 Task: Add an event with the title Second Project Stakeholder Meeting, date '2023/12/20', time 7:50 AM to 9:50 AMand add a description: The session will conclude with a recap and summary of key takeaways, providing participants with a comprehensive understanding of the elements that contribute to successful presentations. Participants will be encouraged to continue practicing their presentation skills outside of the session and seek further opportunities for growth and improvement.Select event color  Basil . Add location for the event as: Marina Bay Sands, Singapore, logged in from the account softage.7@softage.netand send the event invitation to softage.3@softage.net and softage.4@softage.net. Set a reminder for the event Doesn't repeat
Action: Mouse moved to (45, 92)
Screenshot: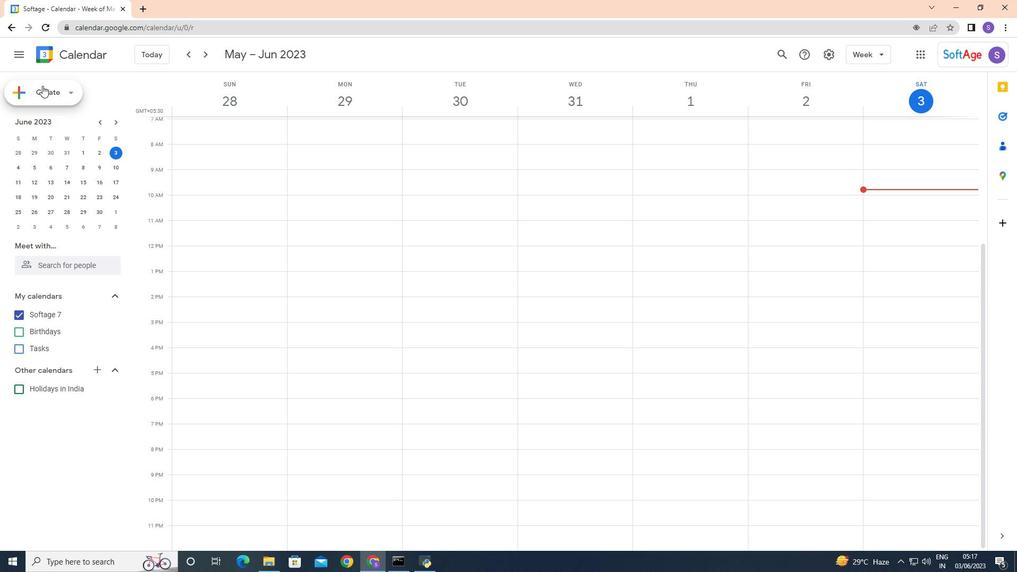 
Action: Mouse pressed left at (45, 92)
Screenshot: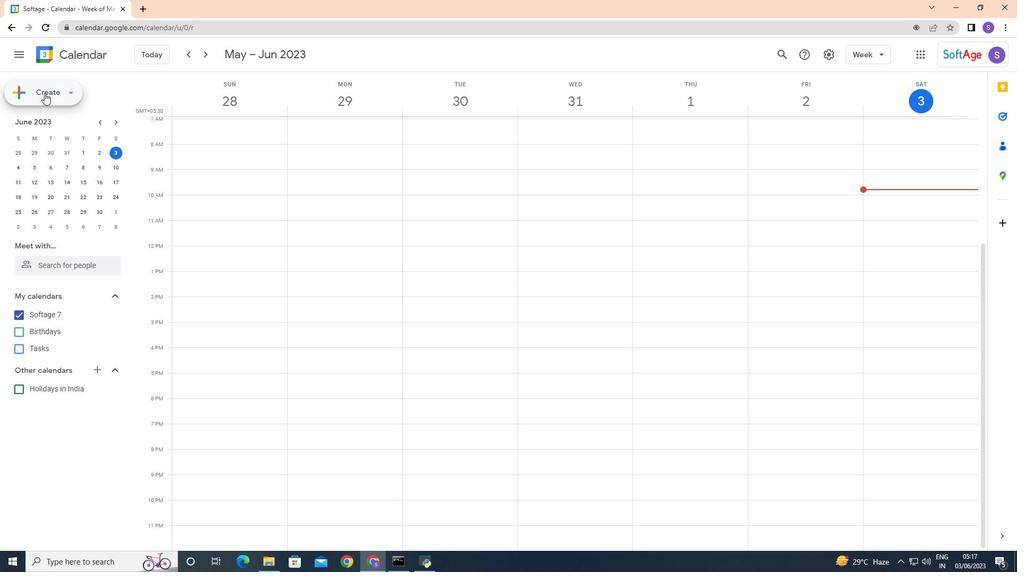 
Action: Mouse moved to (48, 121)
Screenshot: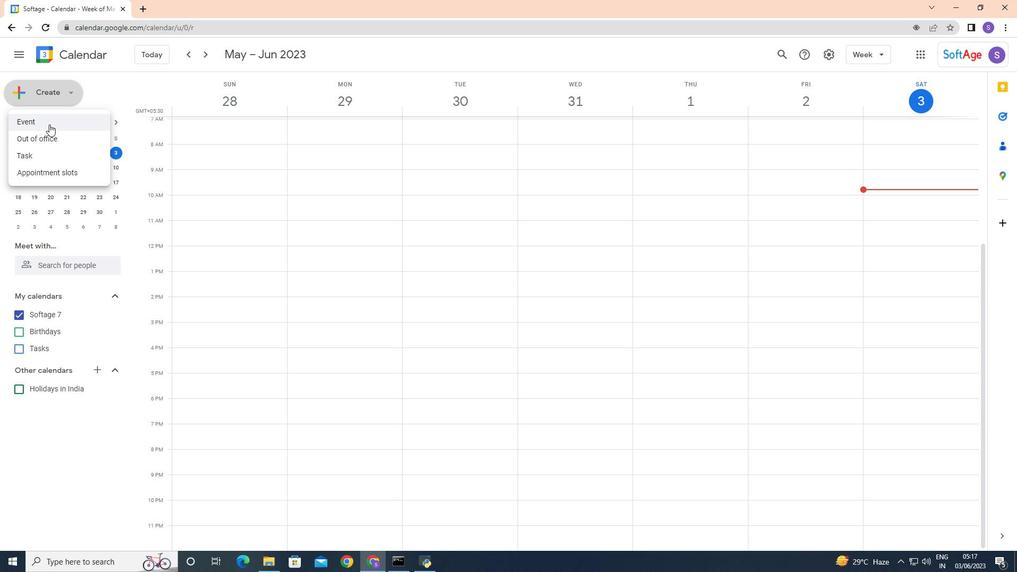 
Action: Mouse pressed left at (48, 121)
Screenshot: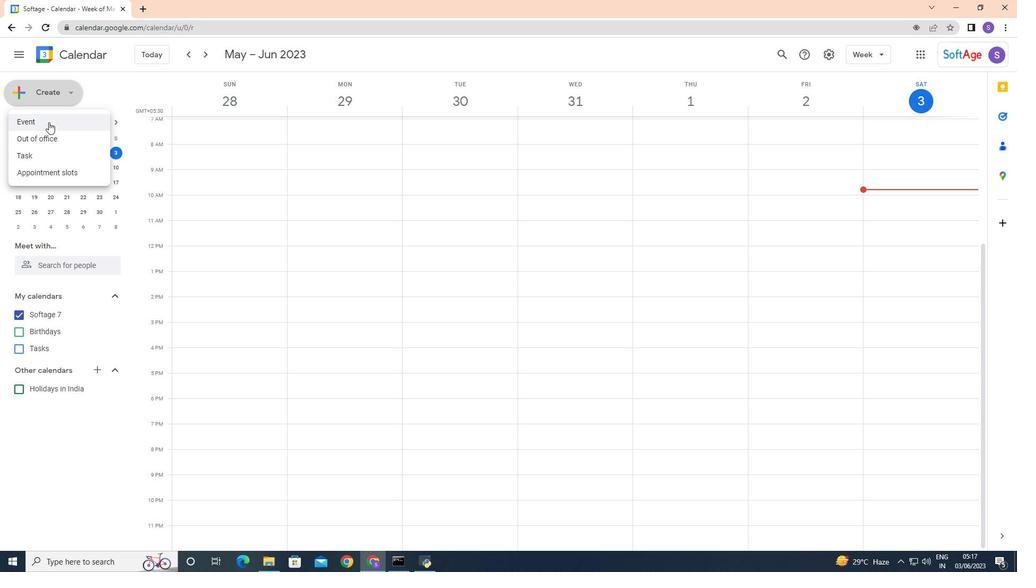 
Action: Mouse moved to (769, 418)
Screenshot: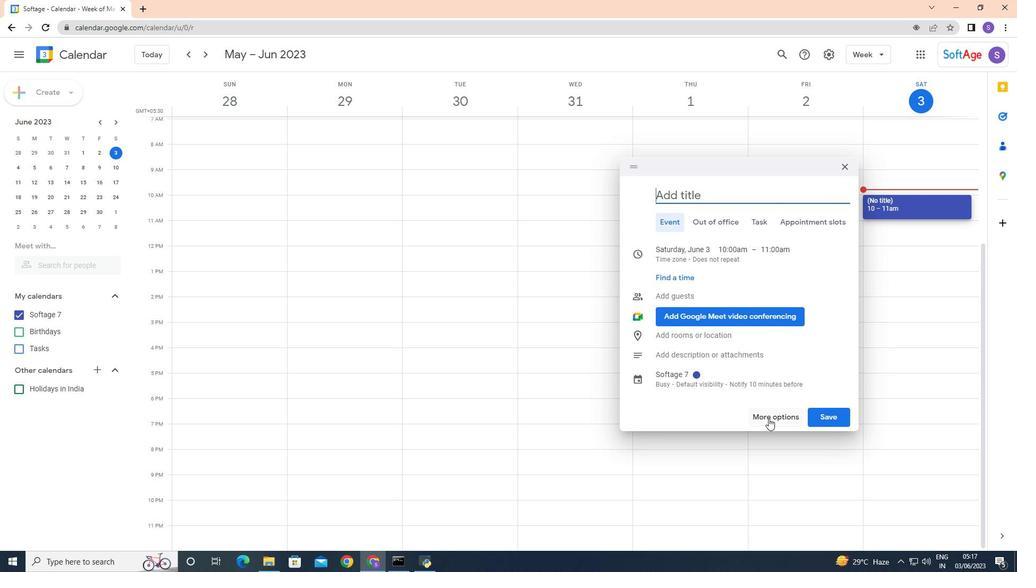 
Action: Mouse pressed left at (769, 418)
Screenshot: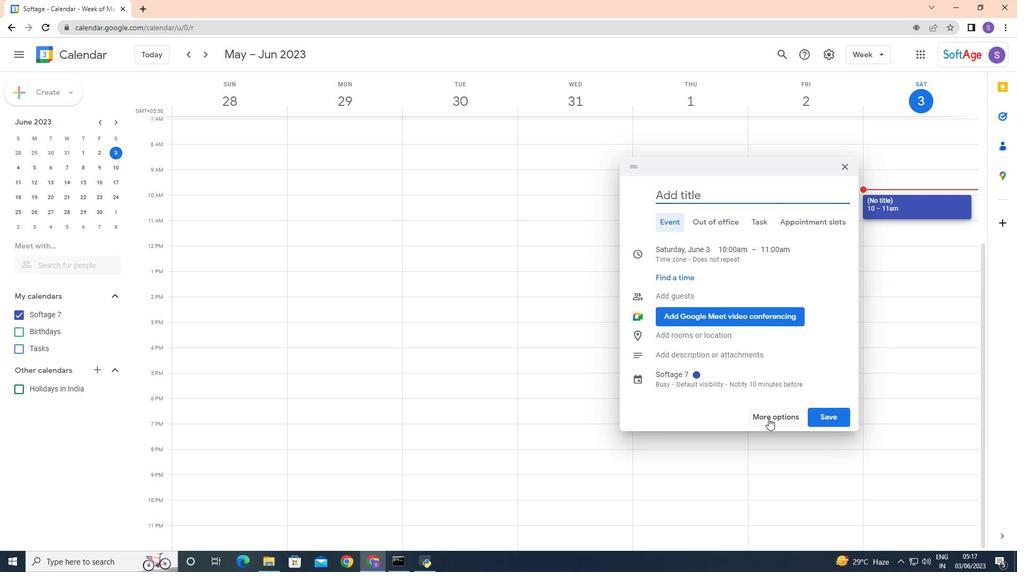 
Action: Mouse moved to (74, 62)
Screenshot: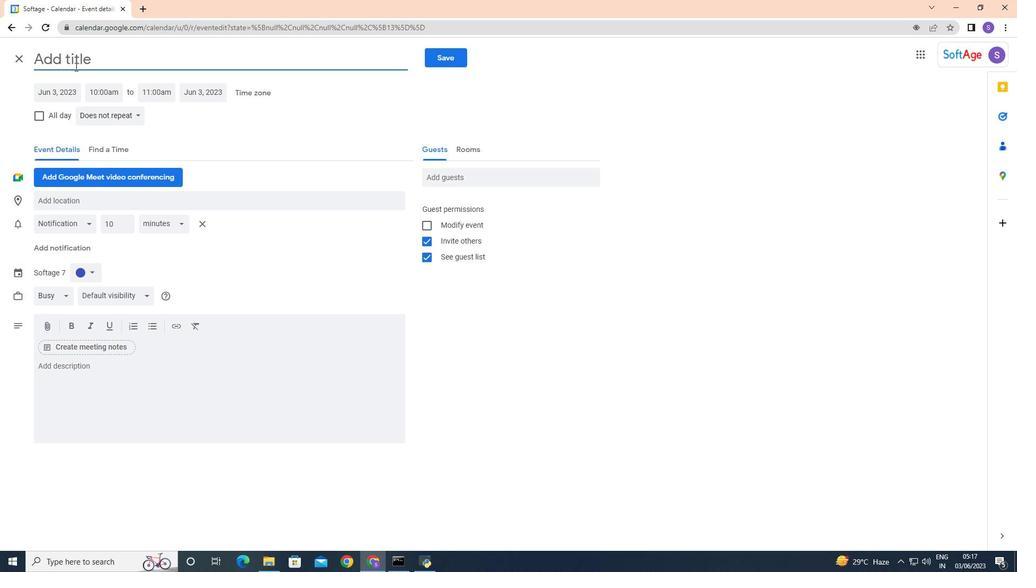 
Action: Mouse pressed left at (74, 62)
Screenshot: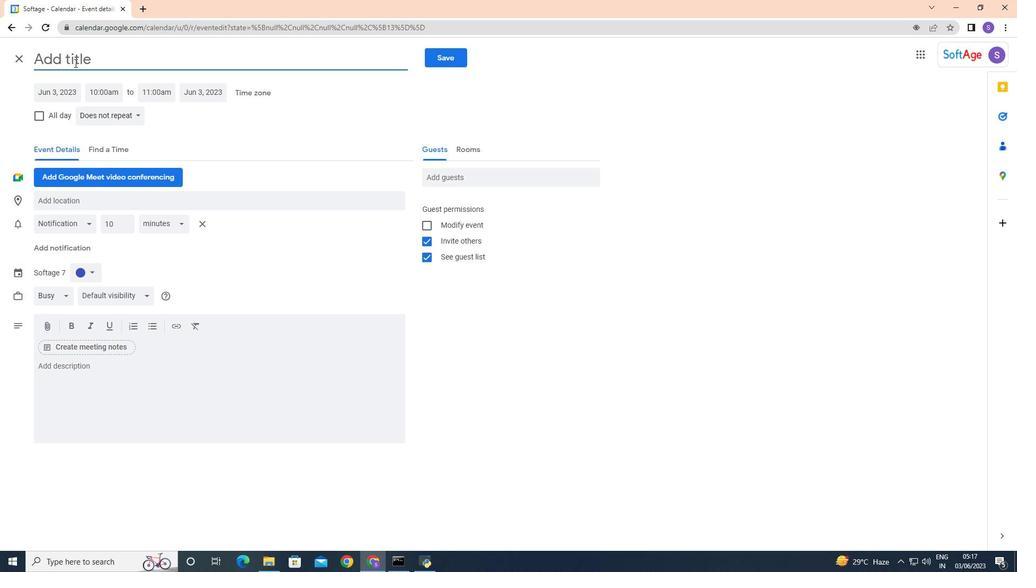 
Action: Key pressed <Key.caps_lock>S<Key.caps_lock>econd<Key.space><Key.caps_lock>P<Key.caps_lock>roject<Key.space><Key.caps_lock>S<Key.caps_lock>takeholder<Key.space><Key.caps_lock>M<Key.caps_lock>eeting
Screenshot: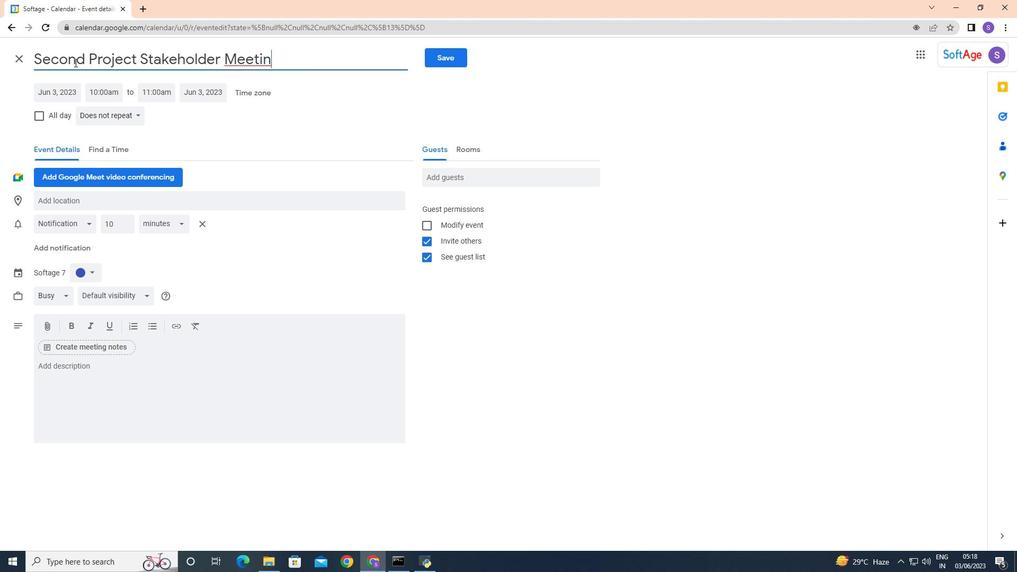 
Action: Mouse moved to (211, 129)
Screenshot: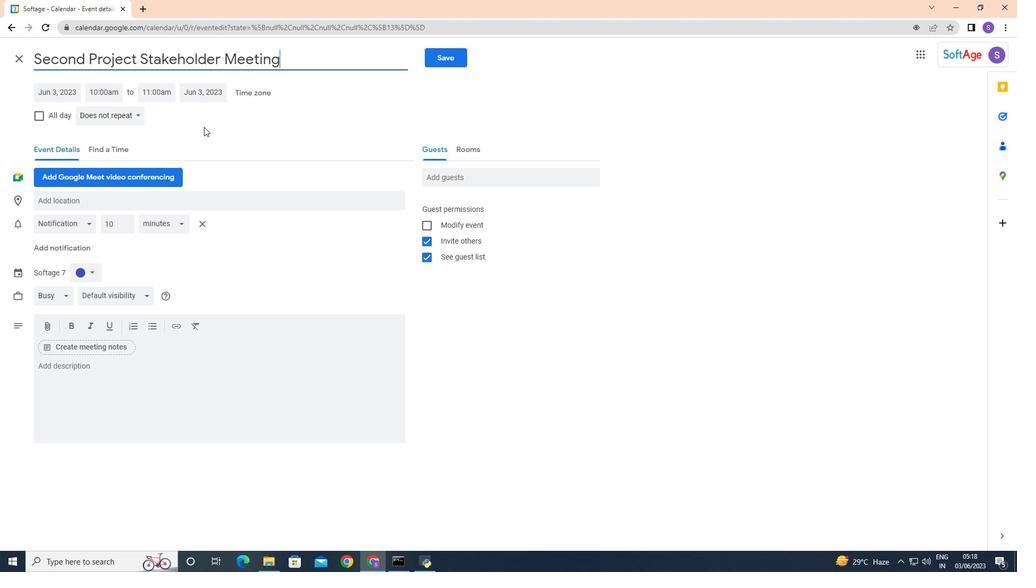 
Action: Mouse pressed left at (211, 129)
Screenshot: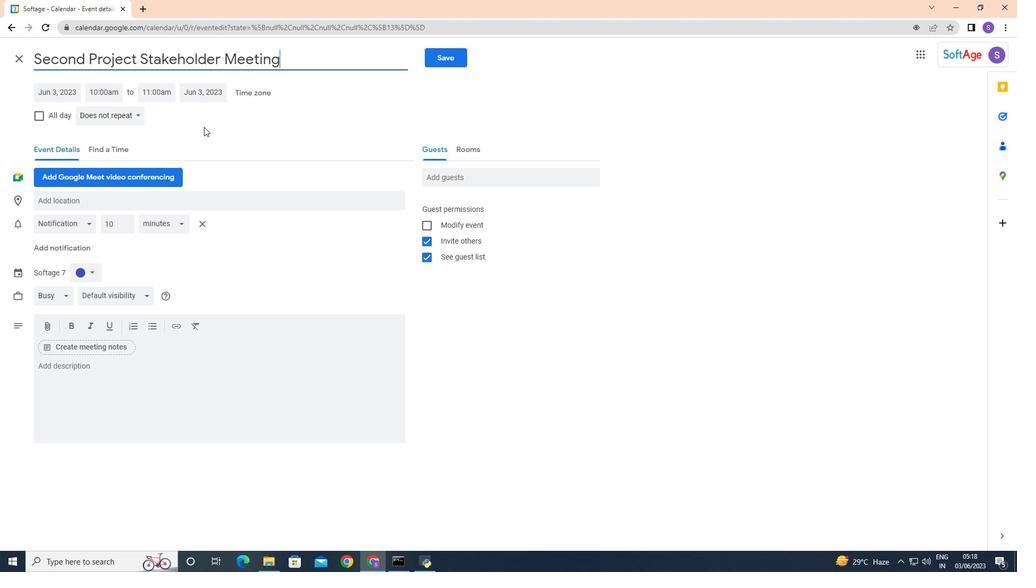
Action: Mouse moved to (65, 97)
Screenshot: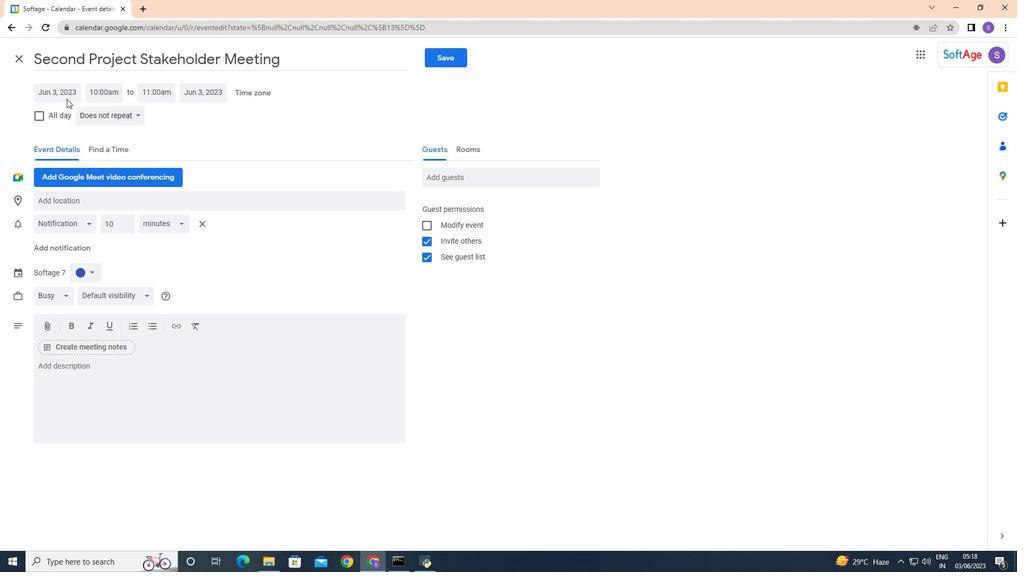 
Action: Mouse pressed left at (65, 97)
Screenshot: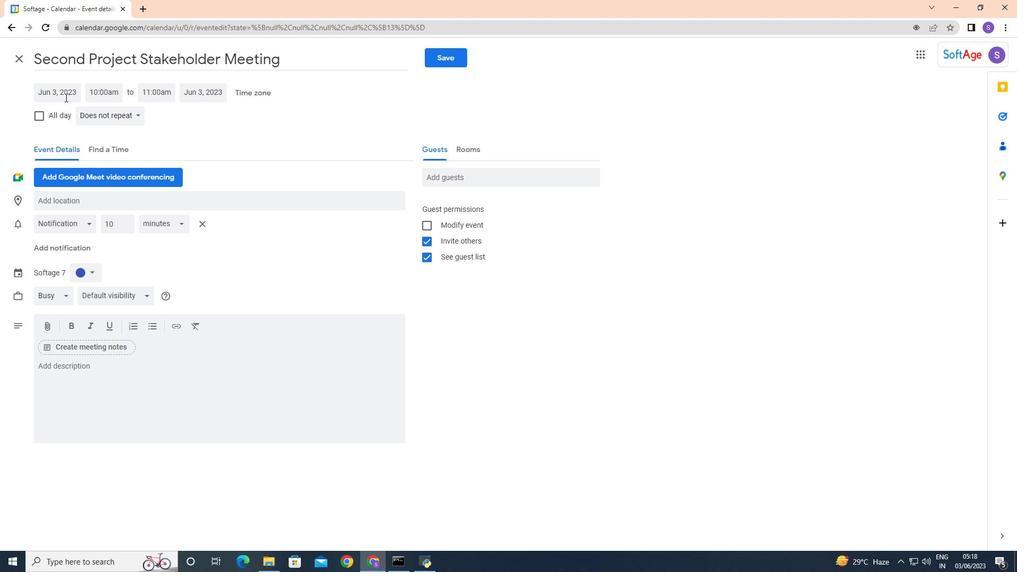 
Action: Mouse moved to (171, 115)
Screenshot: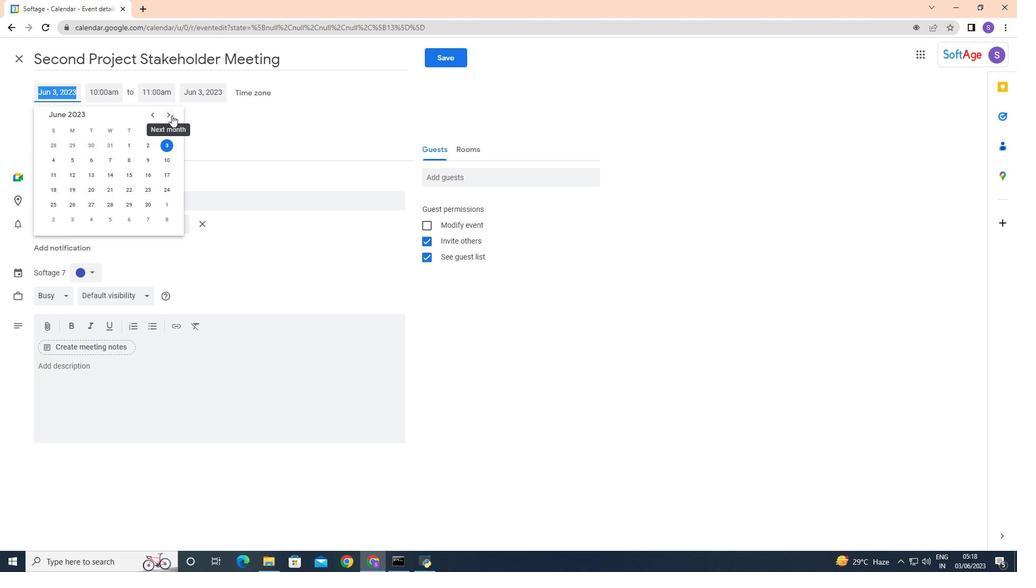
Action: Mouse pressed left at (171, 115)
Screenshot: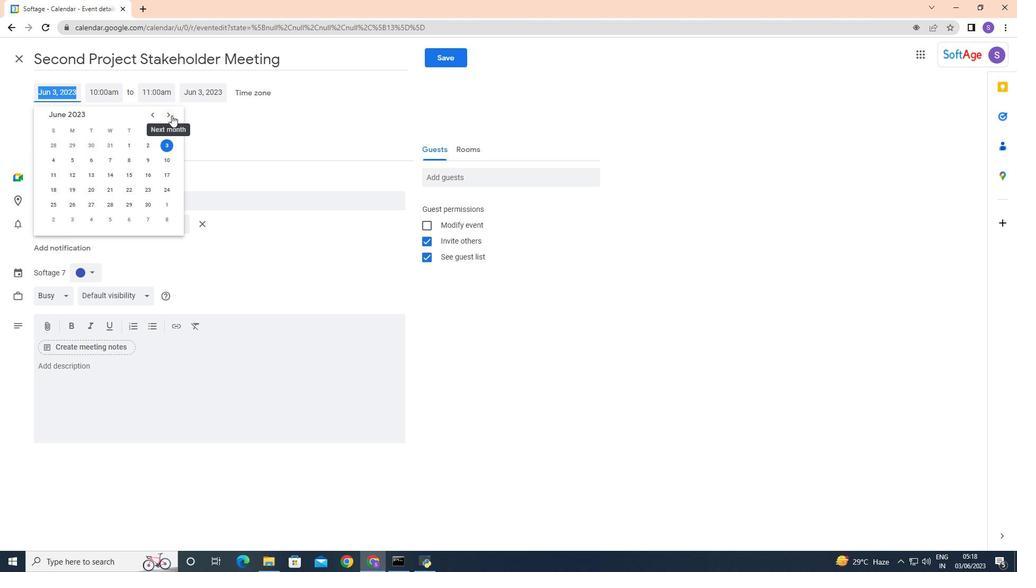 
Action: Mouse pressed left at (171, 115)
Screenshot: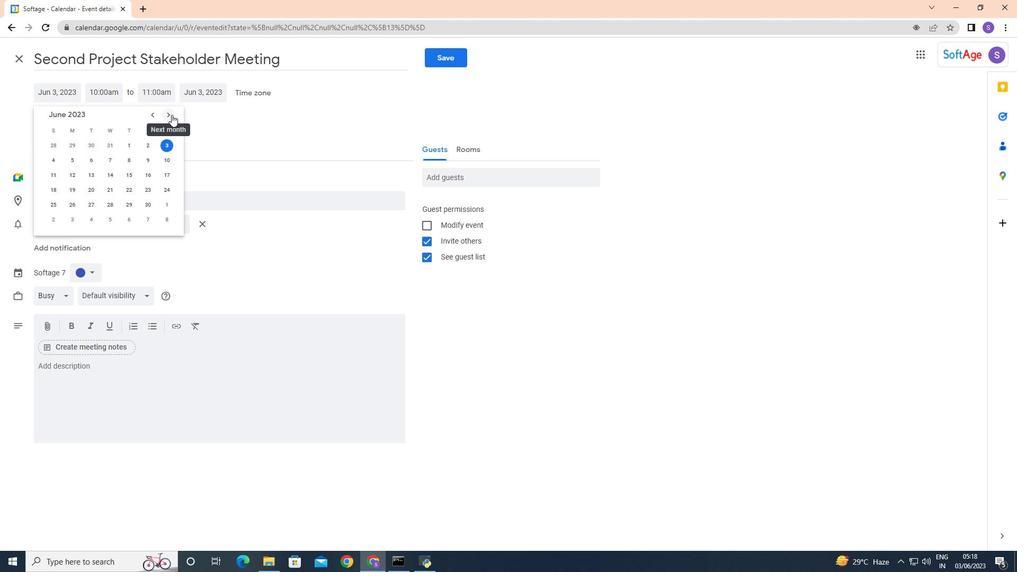 
Action: Mouse pressed left at (171, 115)
Screenshot: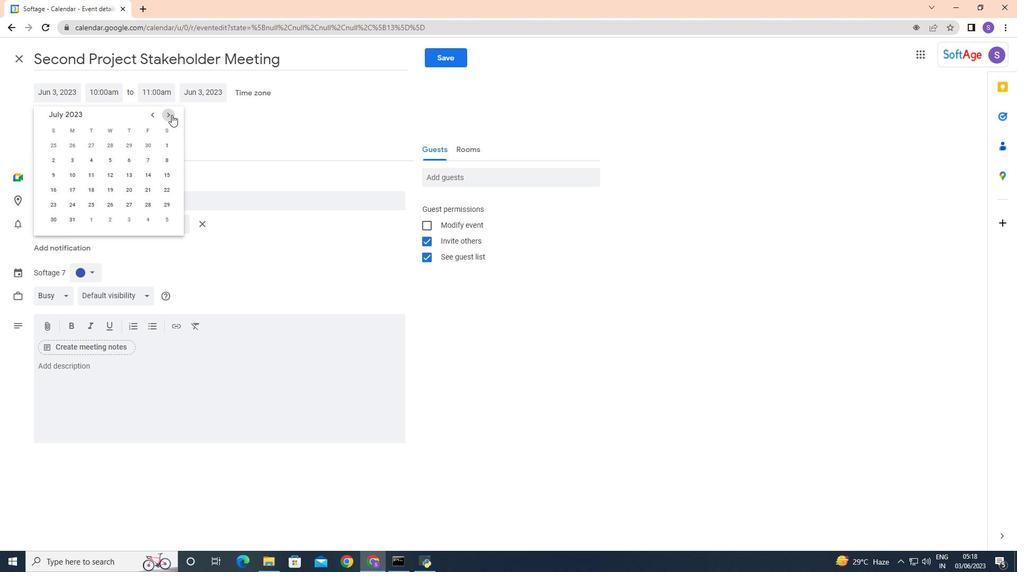 
Action: Mouse pressed left at (171, 115)
Screenshot: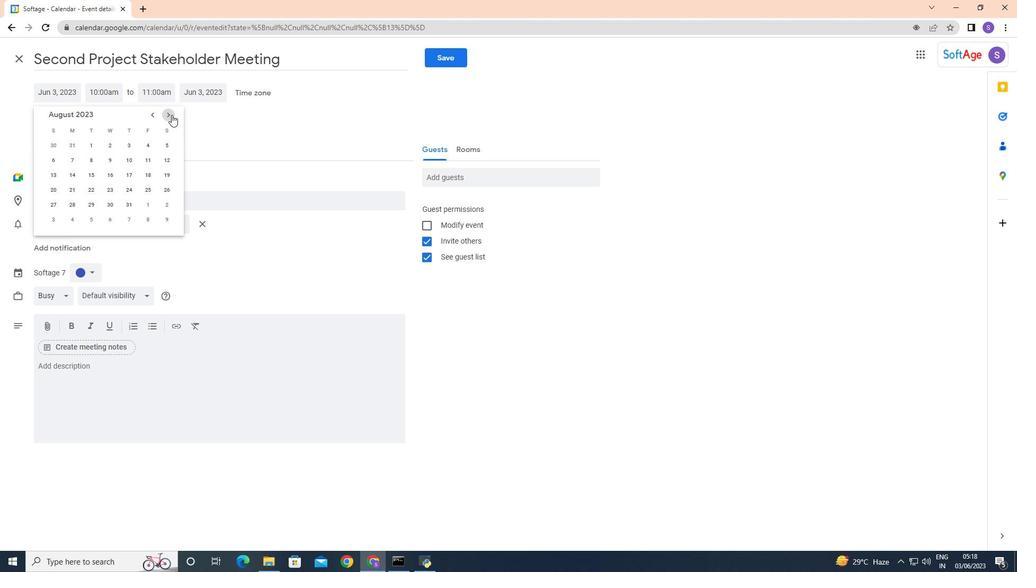 
Action: Mouse pressed left at (171, 115)
Screenshot: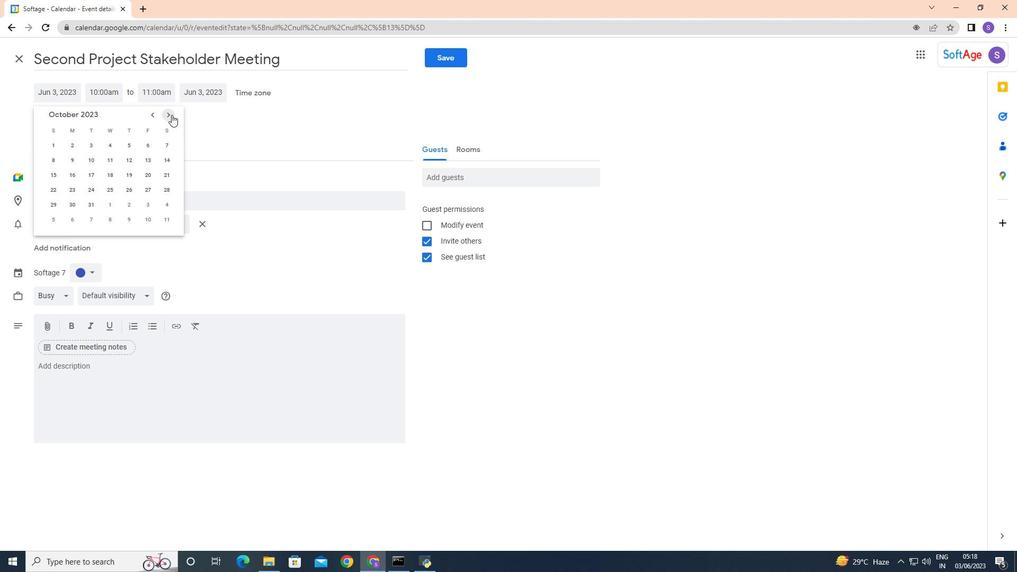 
Action: Mouse pressed left at (171, 115)
Screenshot: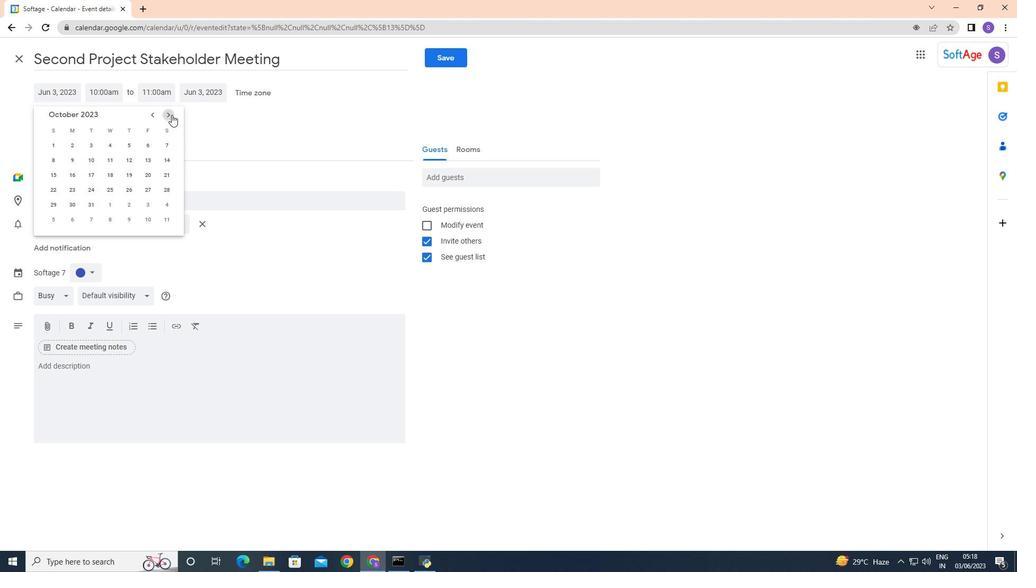 
Action: Mouse pressed left at (171, 115)
Screenshot: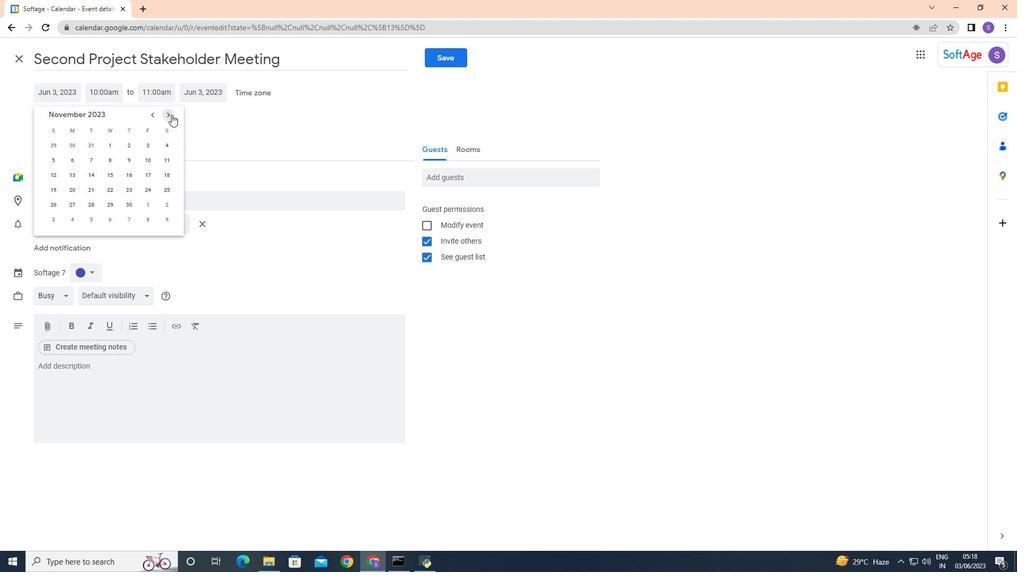 
Action: Mouse moved to (153, 113)
Screenshot: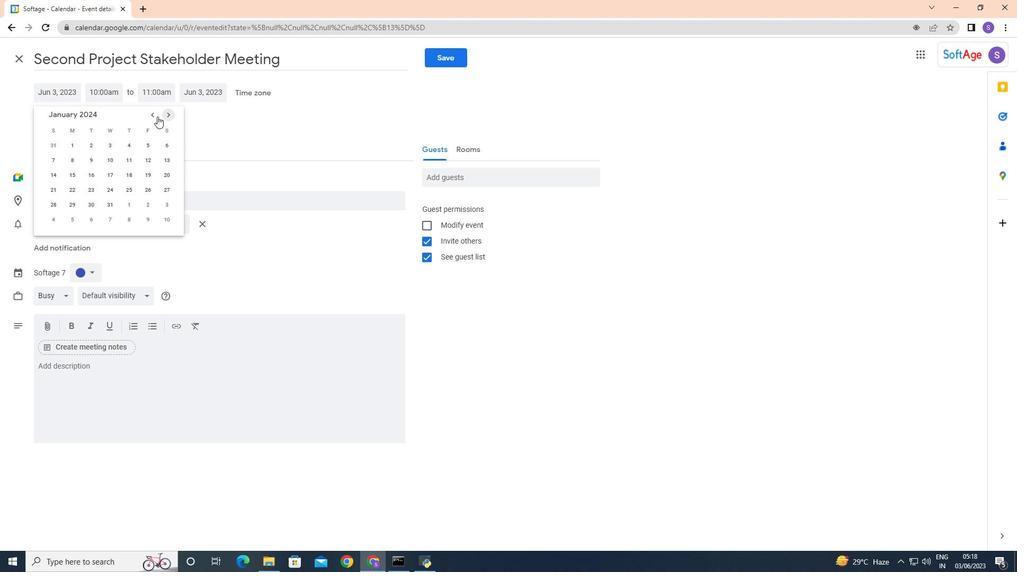 
Action: Mouse pressed left at (153, 113)
Screenshot: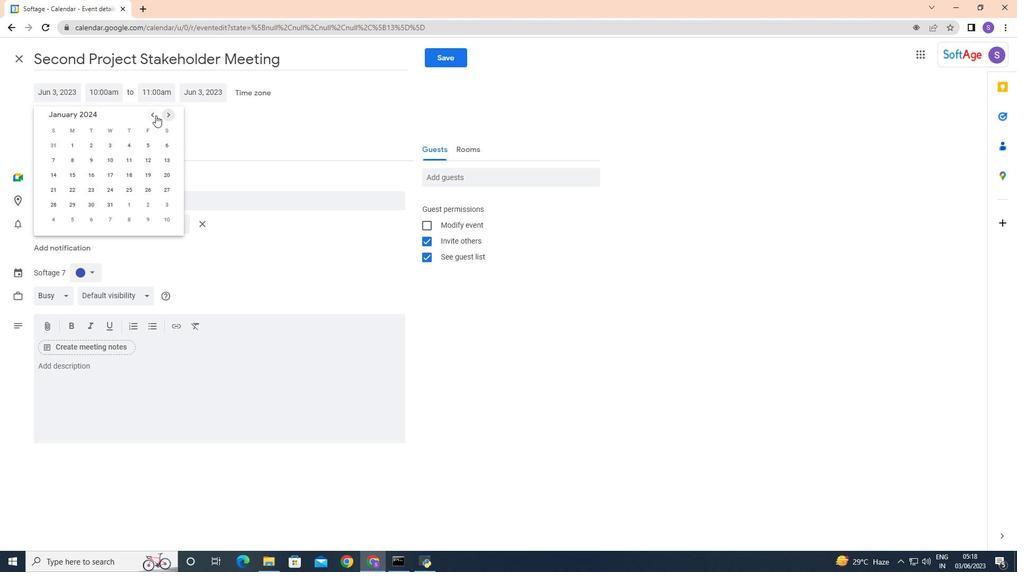 
Action: Mouse moved to (110, 190)
Screenshot: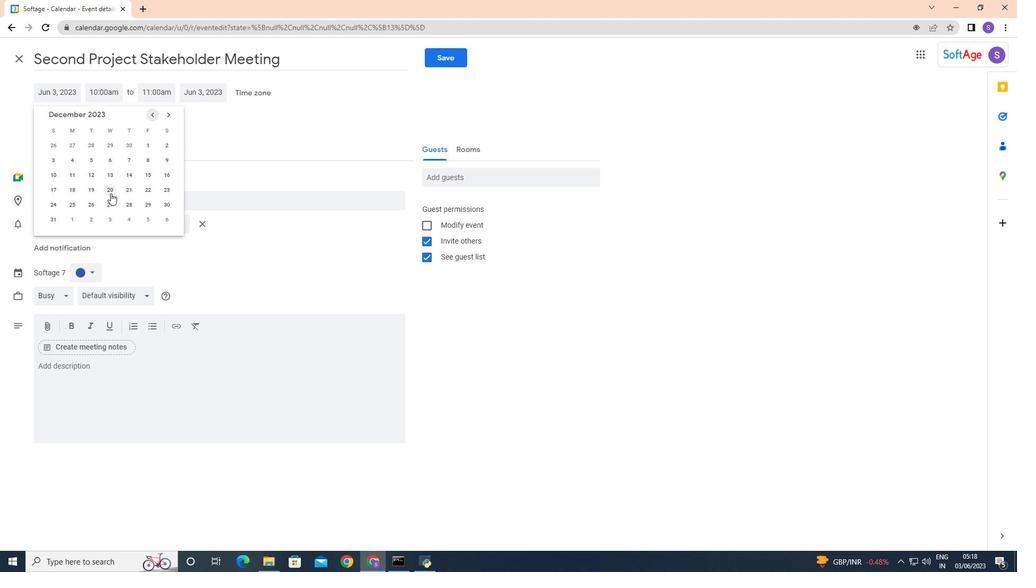 
Action: Mouse pressed left at (110, 190)
Screenshot: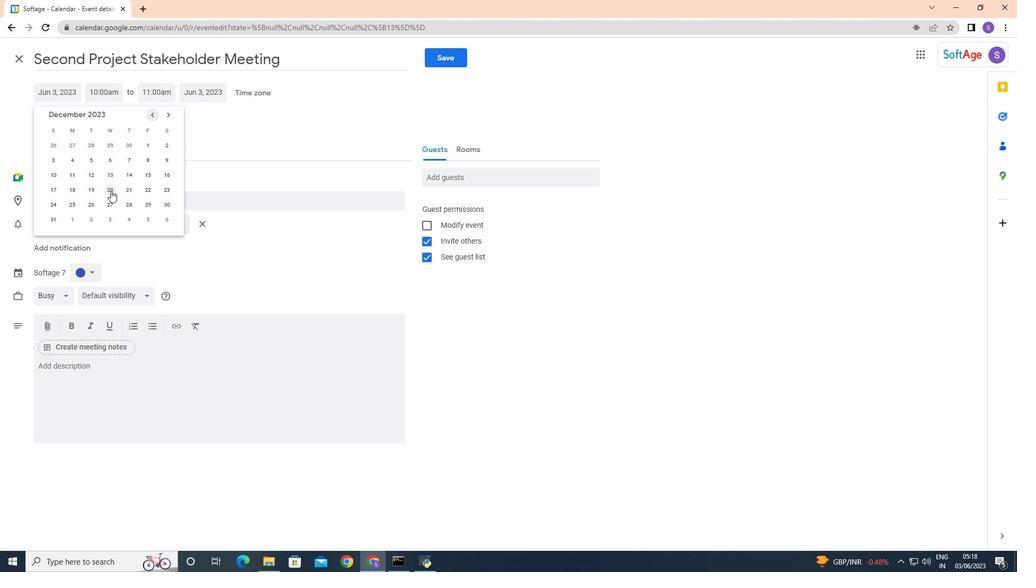 
Action: Mouse moved to (123, 96)
Screenshot: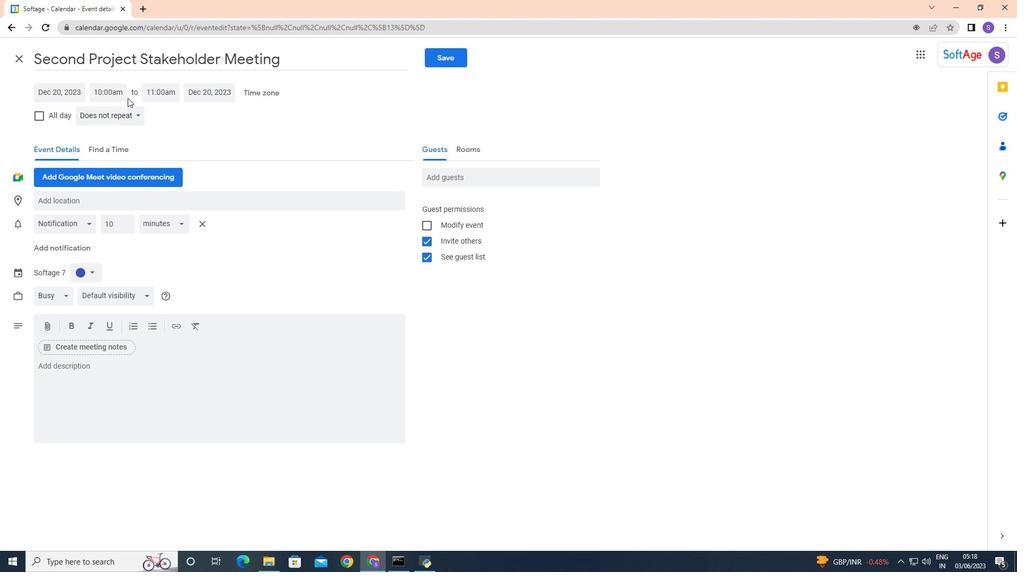 
Action: Mouse pressed left at (123, 96)
Screenshot: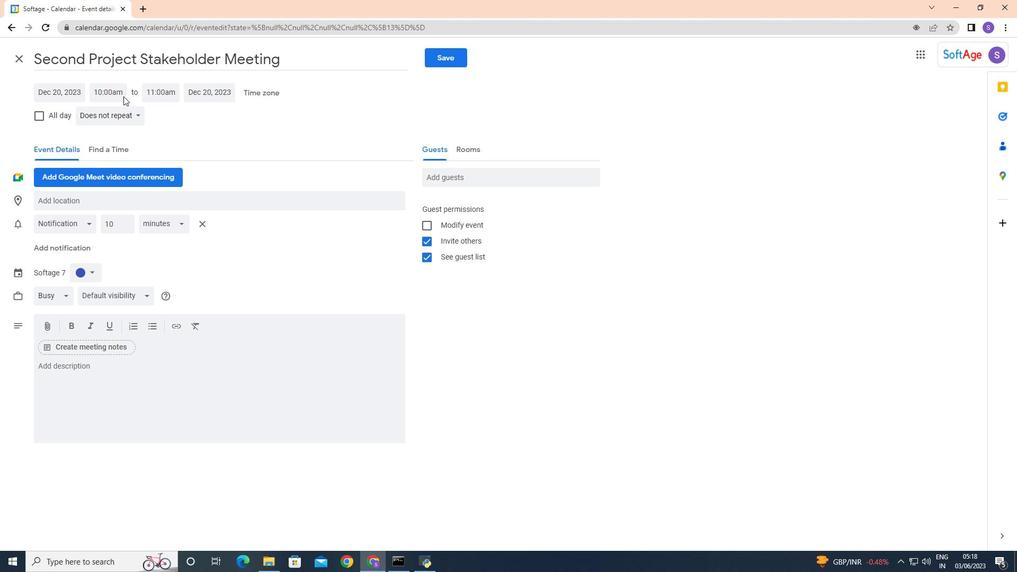 
Action: Mouse moved to (135, 147)
Screenshot: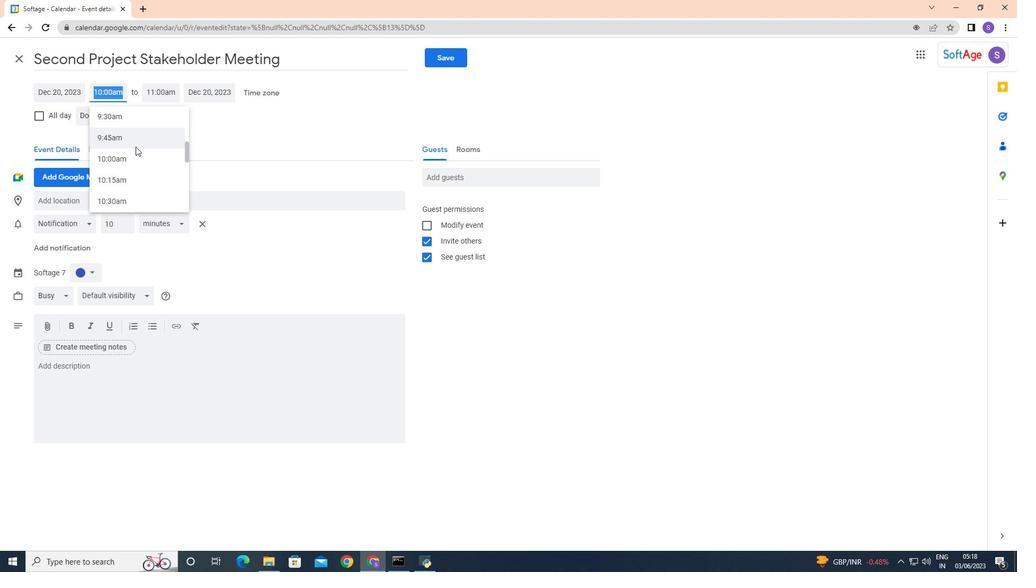 
Action: Mouse scrolled (135, 147) with delta (0, 0)
Screenshot: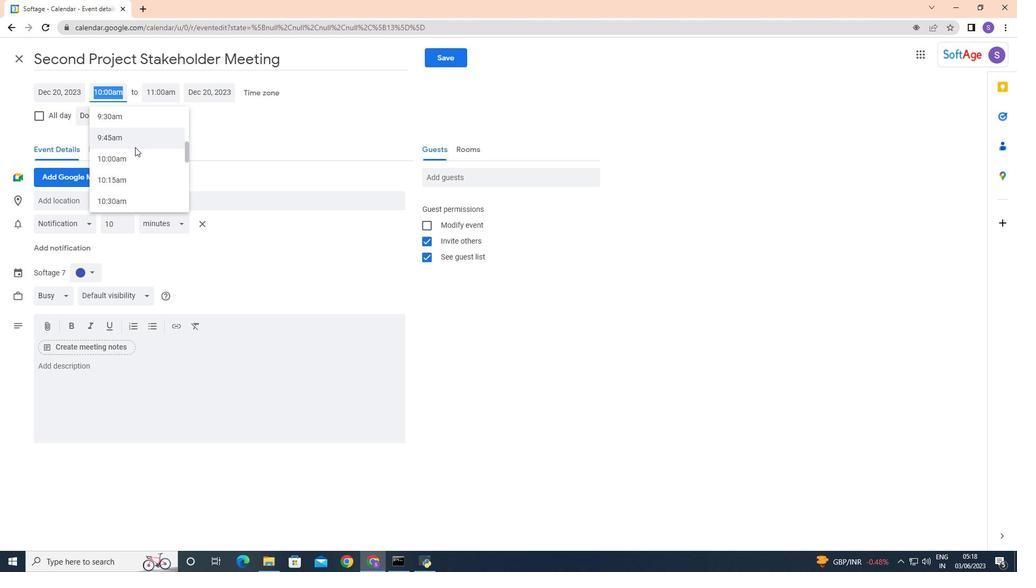 
Action: Mouse scrolled (135, 147) with delta (0, 0)
Screenshot: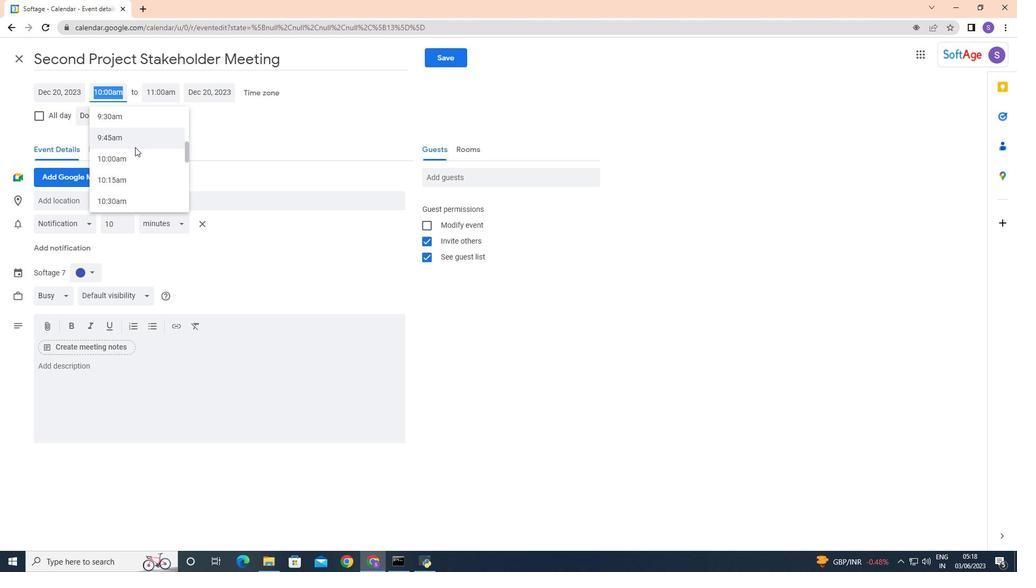
Action: Mouse moved to (121, 154)
Screenshot: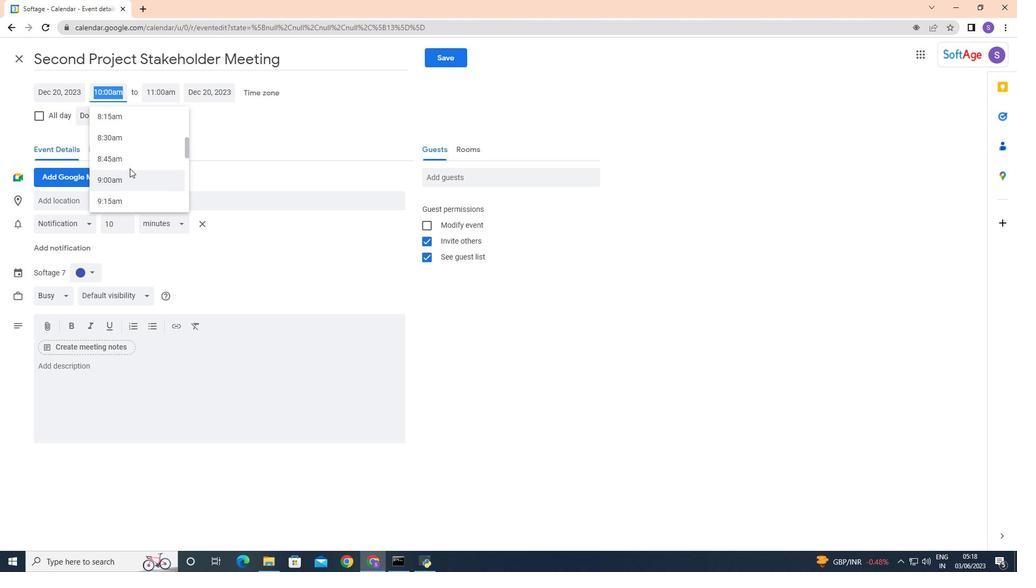 
Action: Mouse scrolled (121, 154) with delta (0, 0)
Screenshot: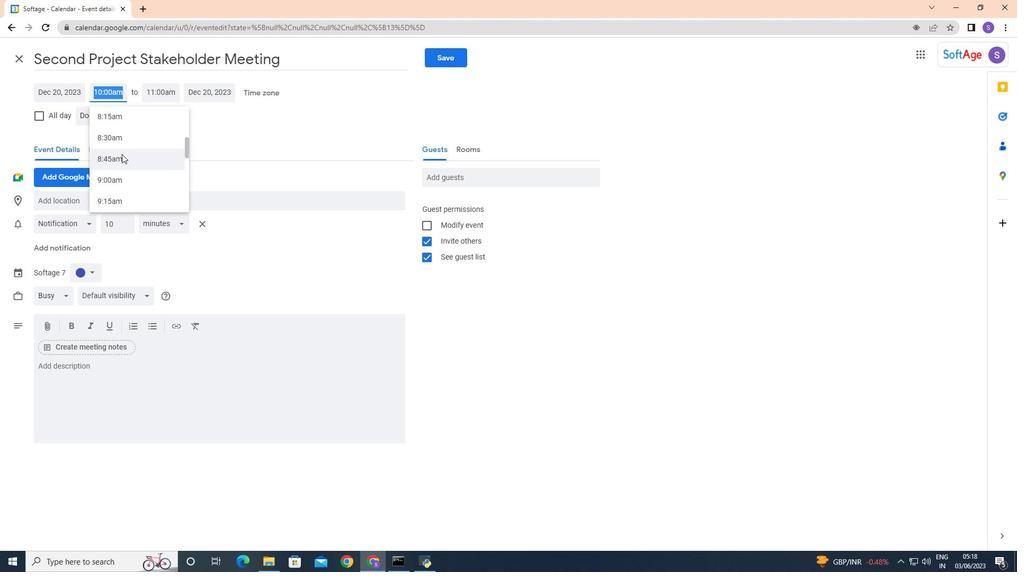 
Action: Mouse moved to (123, 152)
Screenshot: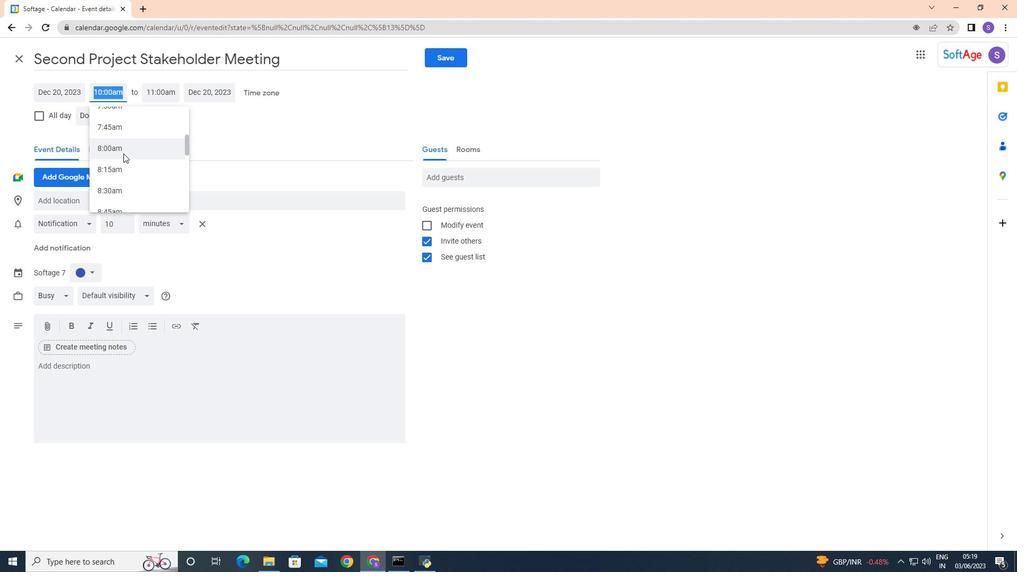 
Action: Mouse scrolled (123, 152) with delta (0, 0)
Screenshot: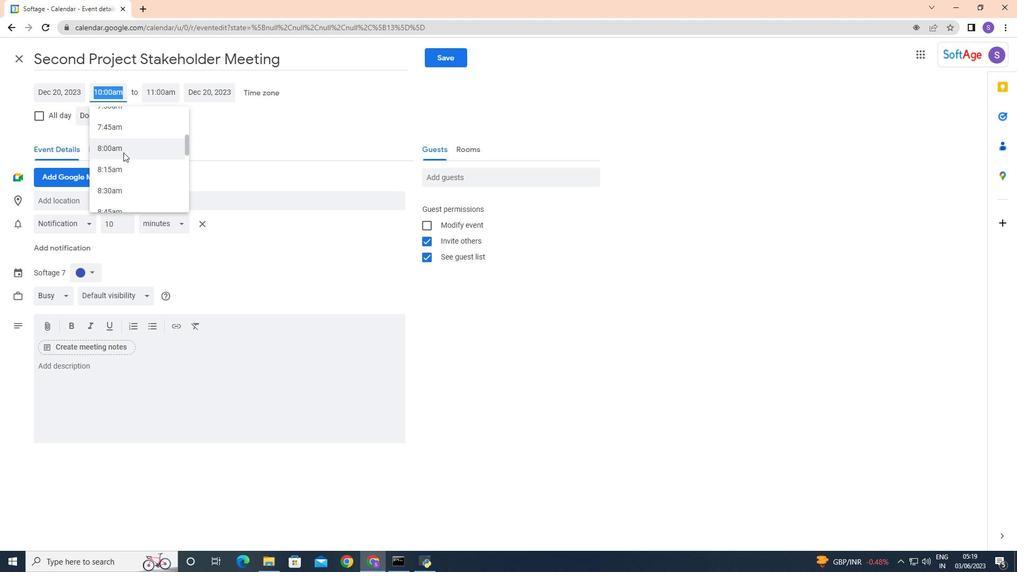 
Action: Mouse moved to (115, 157)
Screenshot: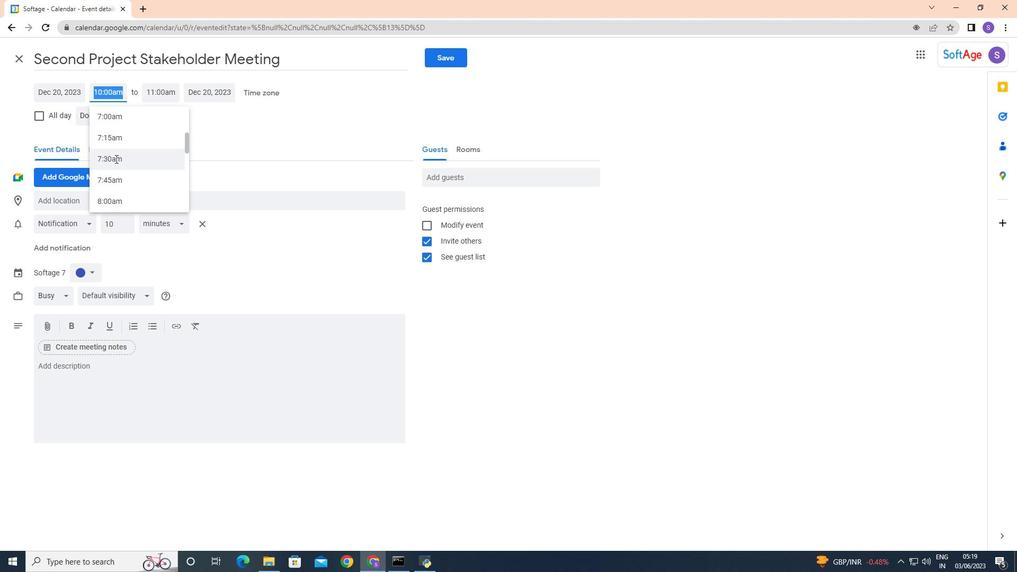 
Action: Mouse pressed left at (115, 157)
Screenshot: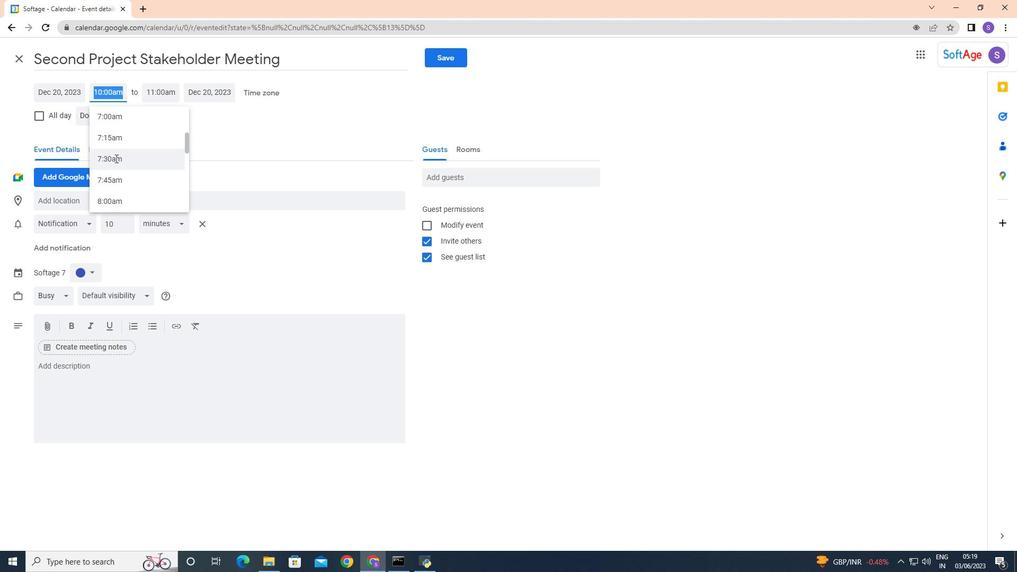 
Action: Mouse moved to (106, 90)
Screenshot: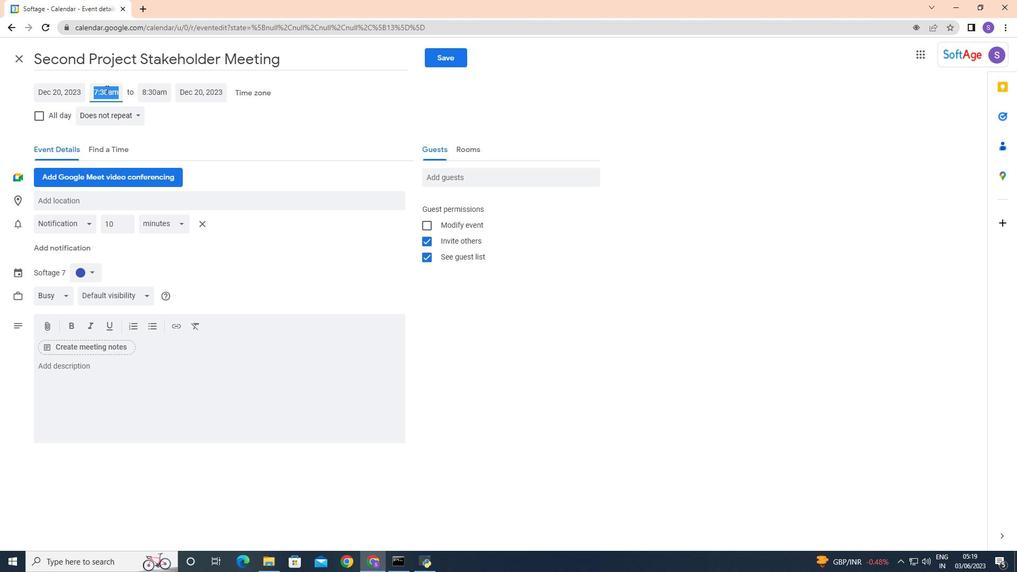 
Action: Mouse pressed left at (106, 90)
Screenshot: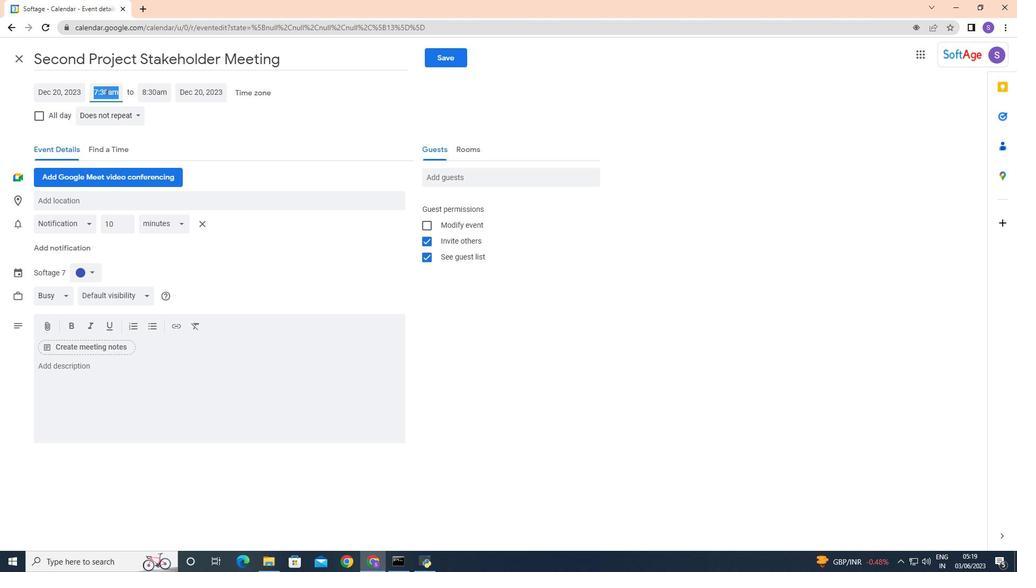 
Action: Mouse moved to (115, 118)
Screenshot: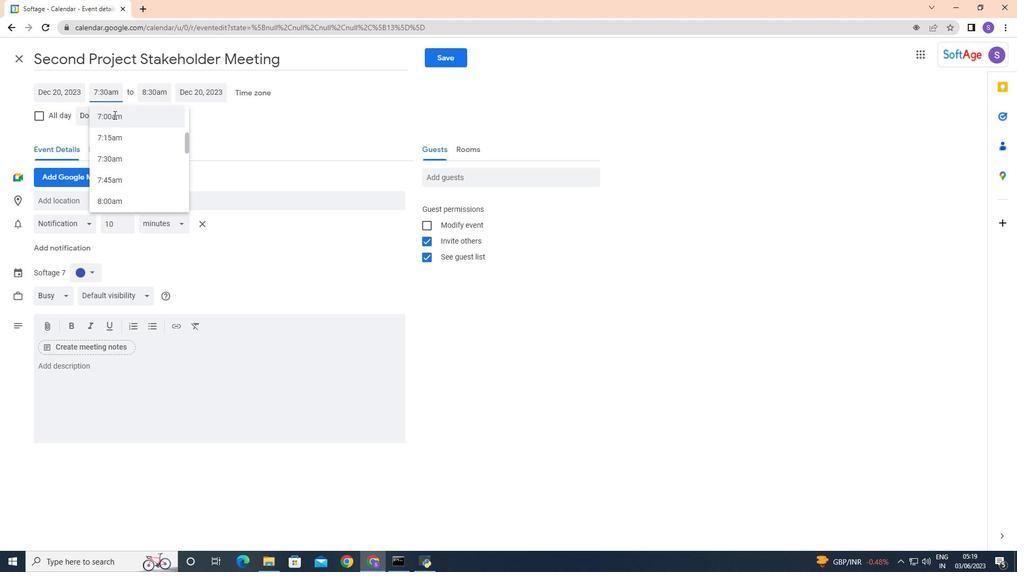 
Action: Key pressed <Key.backspace>
Screenshot: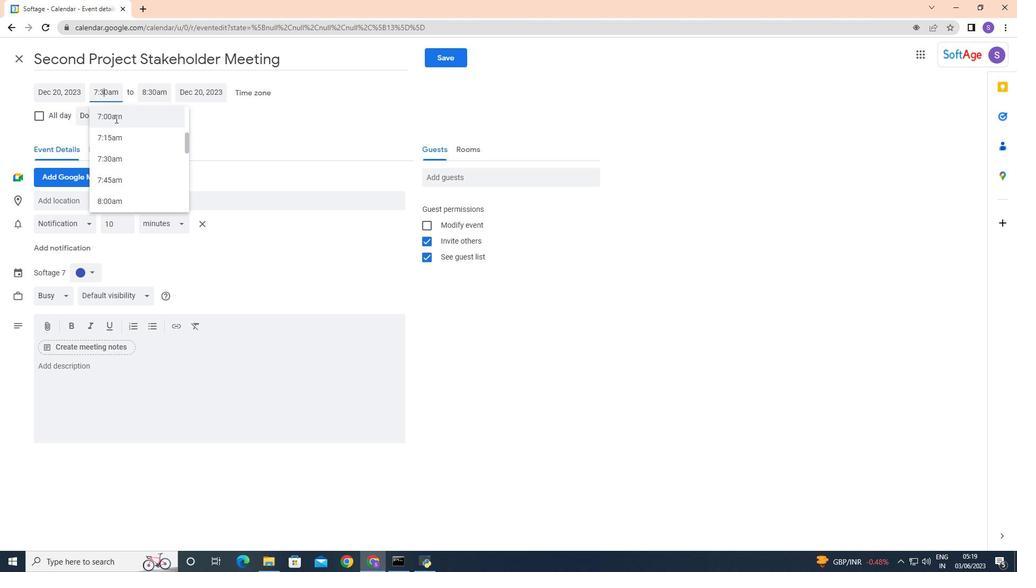 
Action: Mouse moved to (121, 129)
Screenshot: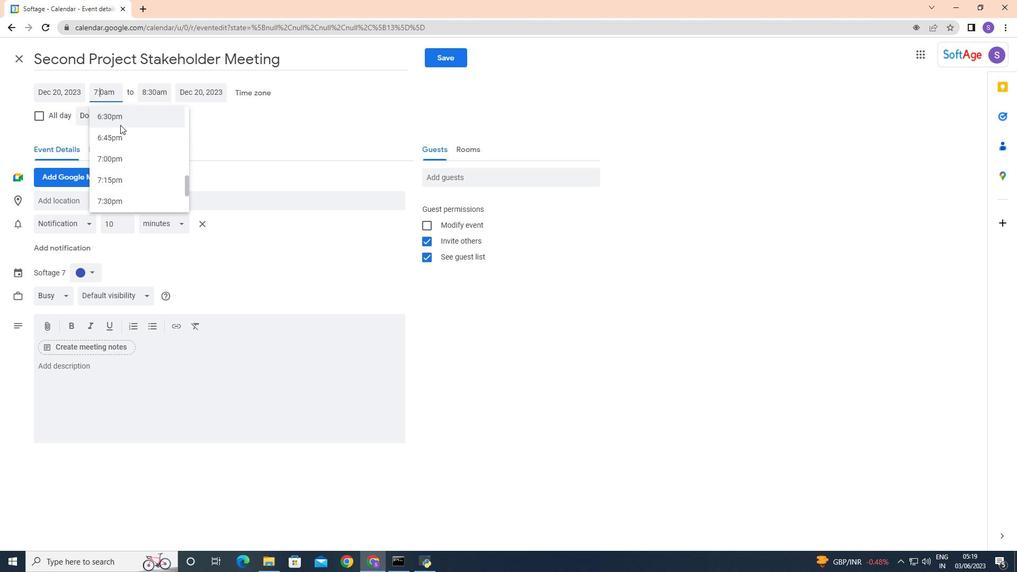 
Action: Key pressed 5
Screenshot: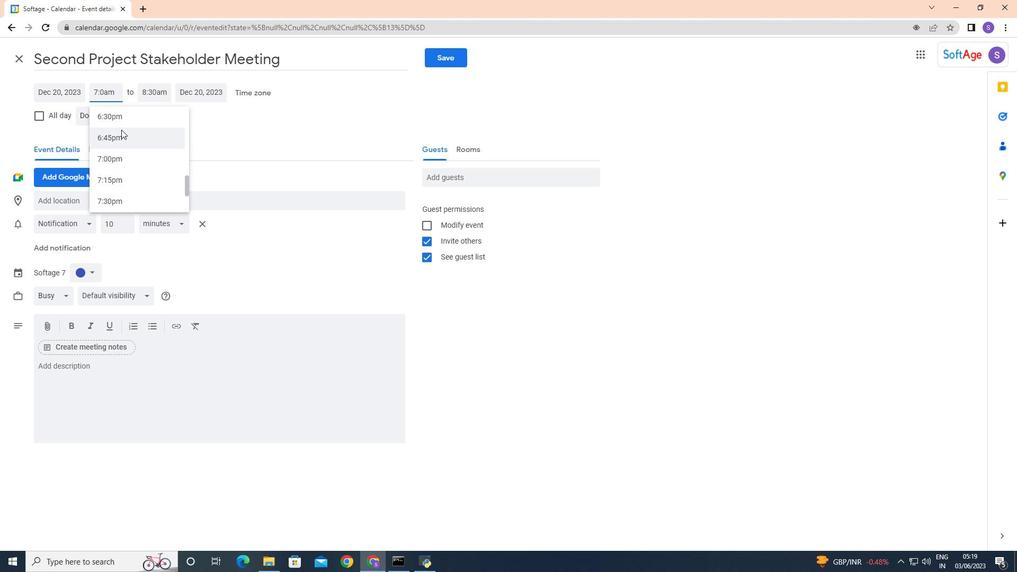 
Action: Mouse moved to (235, 123)
Screenshot: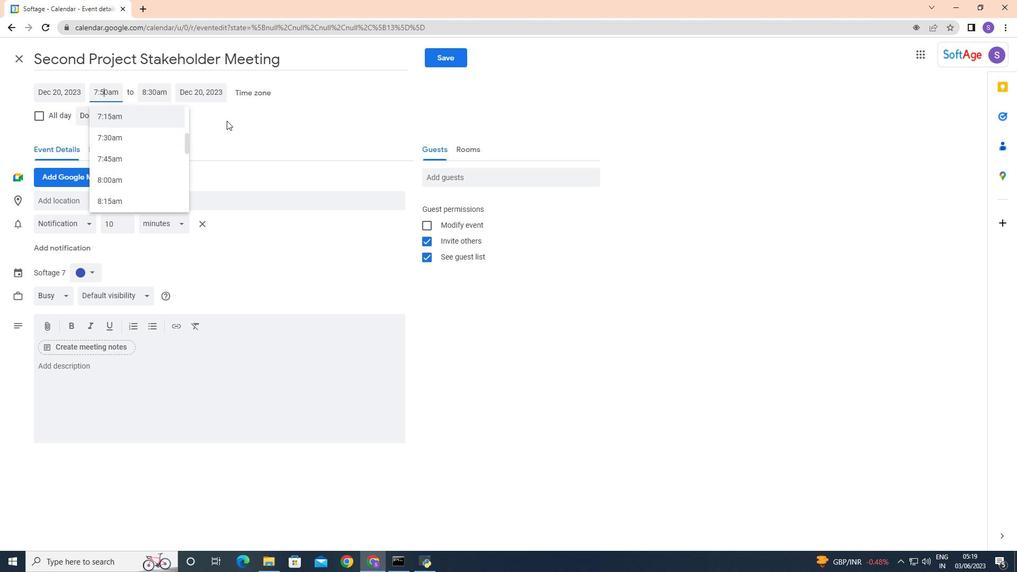 
Action: Mouse pressed left at (235, 123)
Screenshot: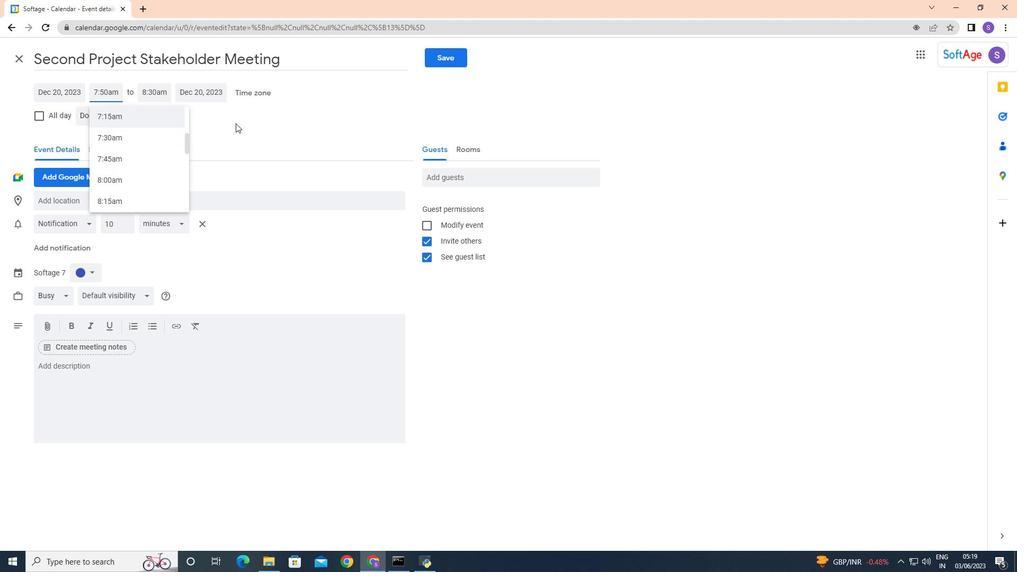 
Action: Mouse moved to (154, 93)
Screenshot: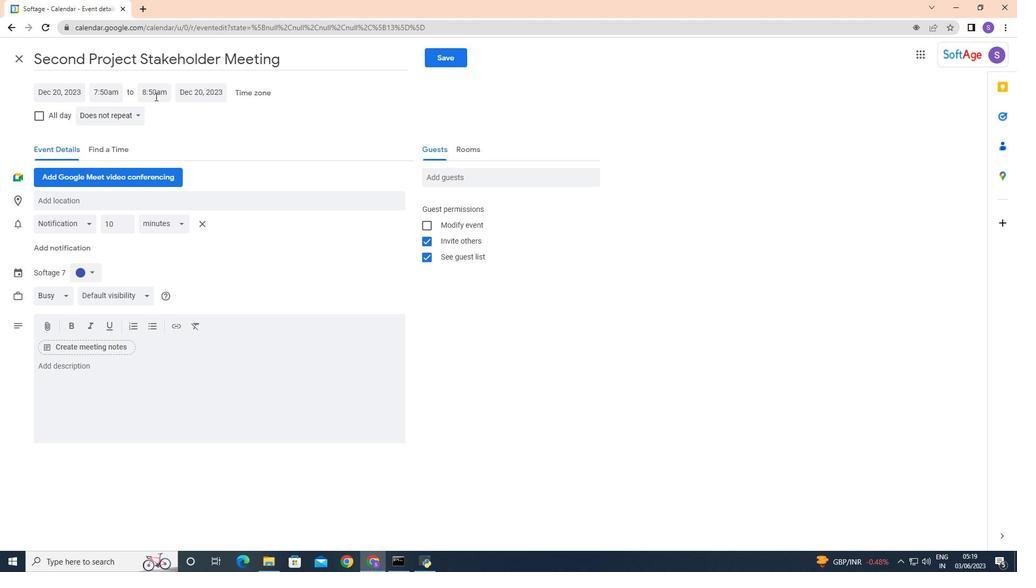 
Action: Mouse pressed left at (154, 93)
Screenshot: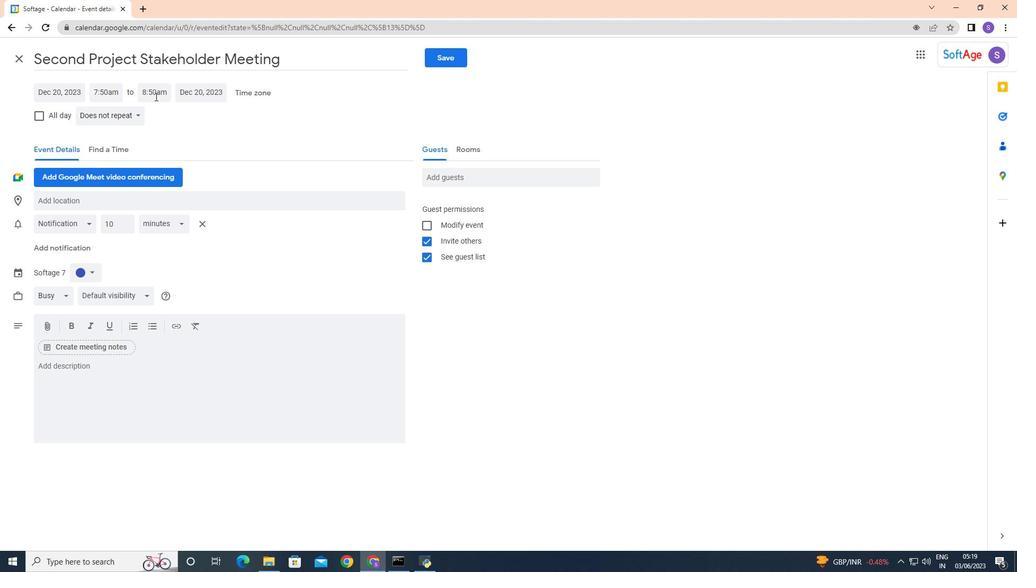 
Action: Mouse moved to (172, 174)
Screenshot: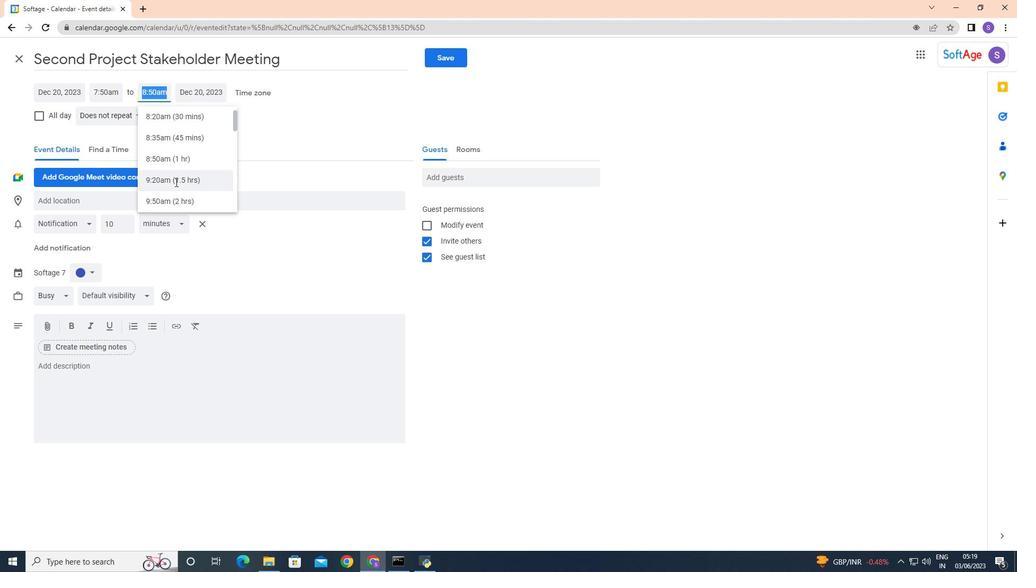 
Action: Mouse scrolled (172, 174) with delta (0, 0)
Screenshot: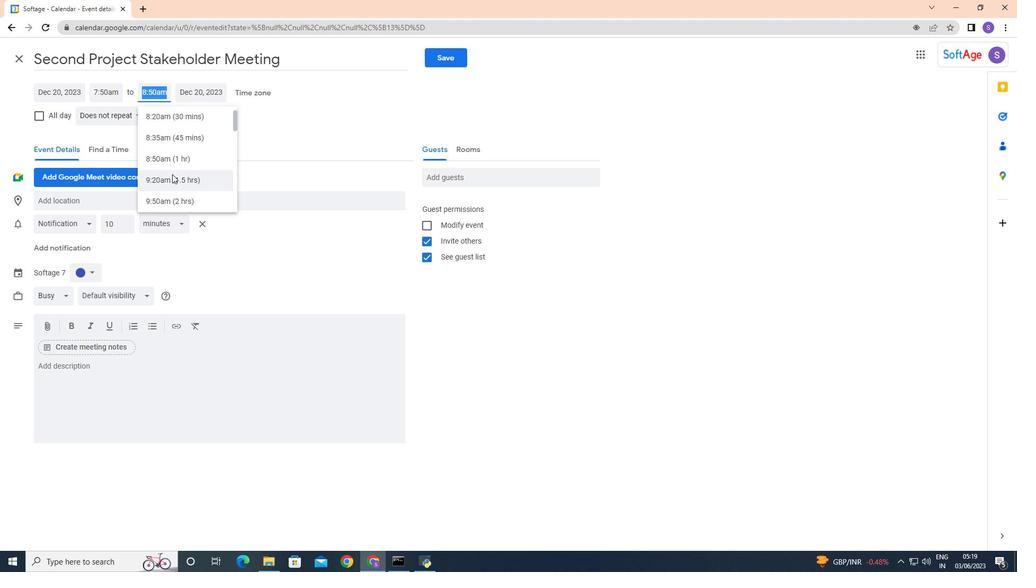 
Action: Mouse moved to (170, 185)
Screenshot: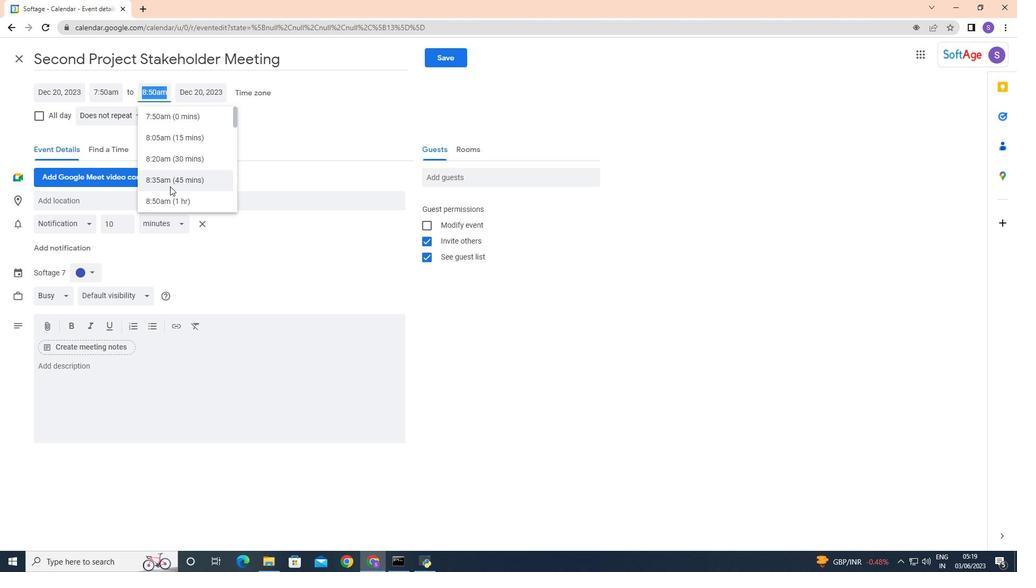 
Action: Mouse scrolled (170, 185) with delta (0, 0)
Screenshot: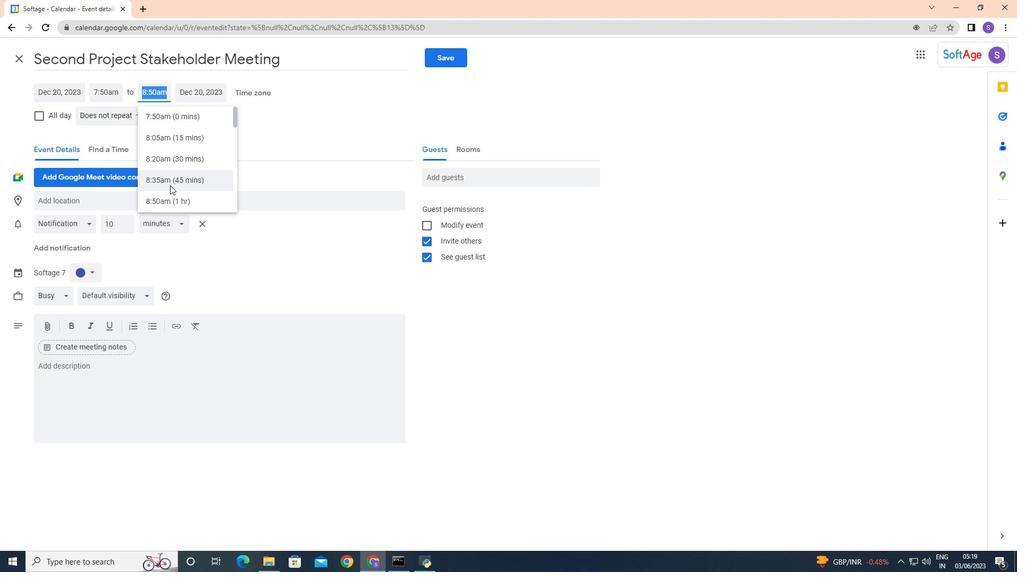 
Action: Mouse moved to (172, 189)
Screenshot: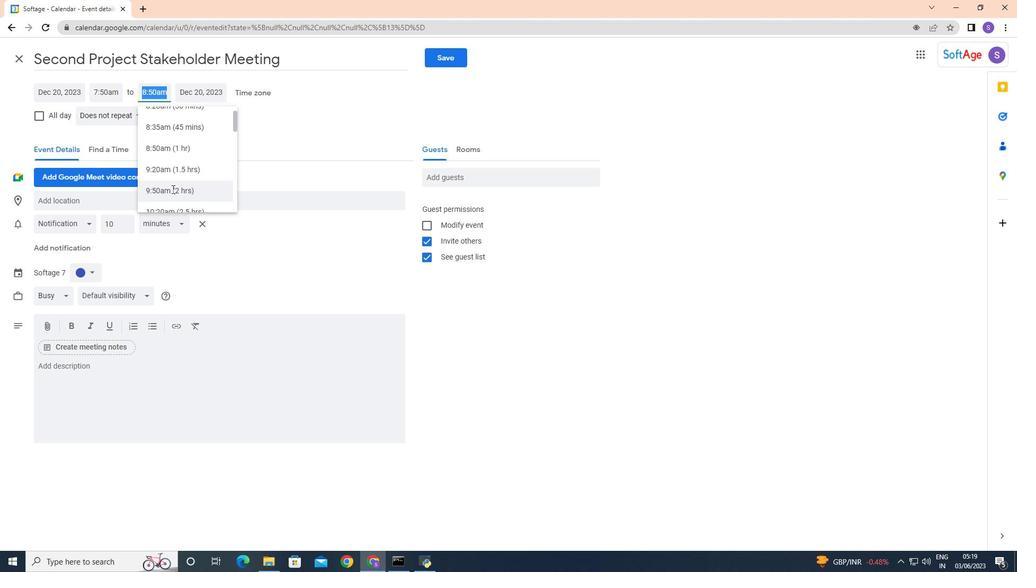 
Action: Mouse pressed left at (172, 189)
Screenshot: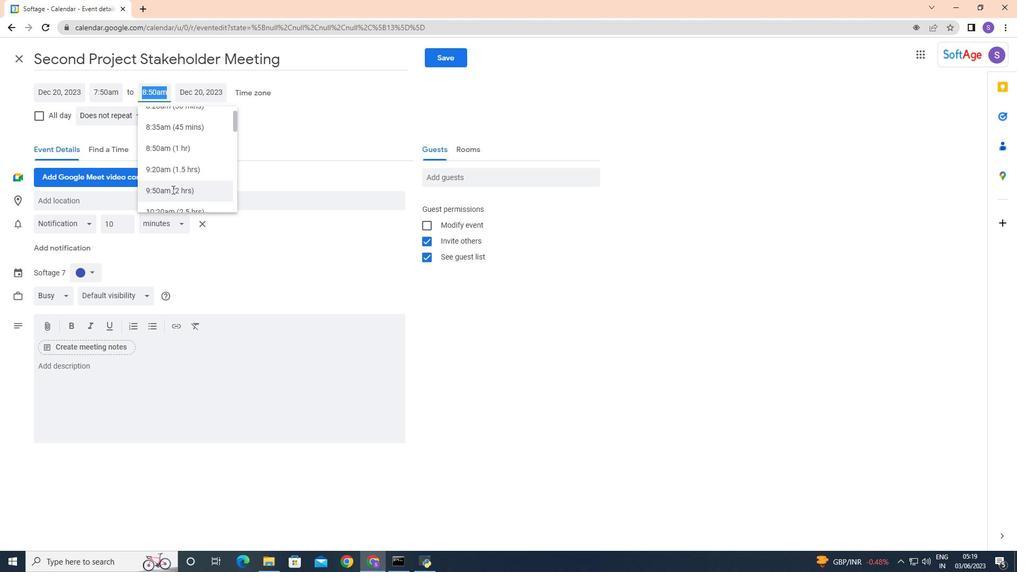 
Action: Mouse moved to (243, 134)
Screenshot: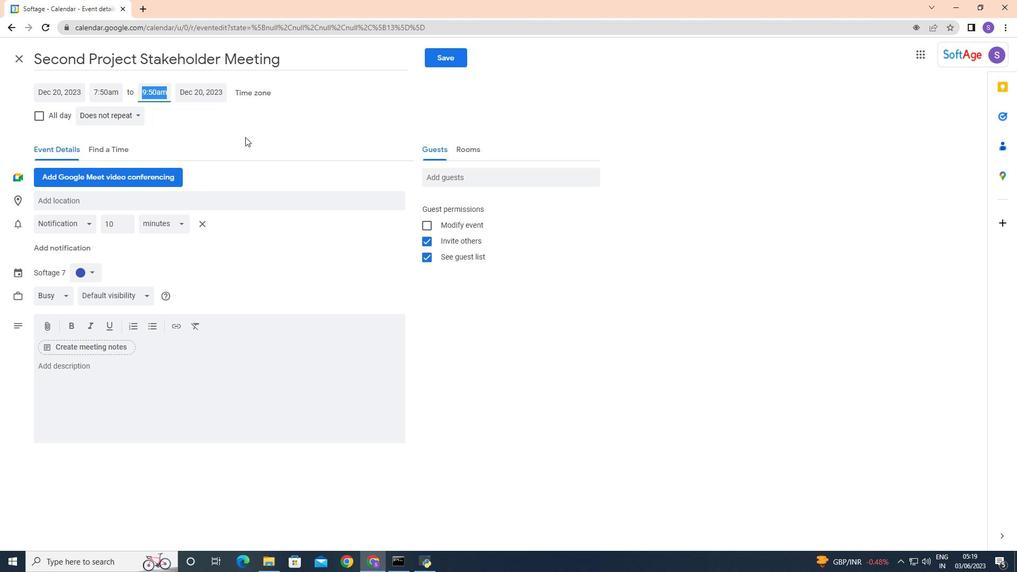 
Action: Mouse pressed left at (243, 134)
Screenshot: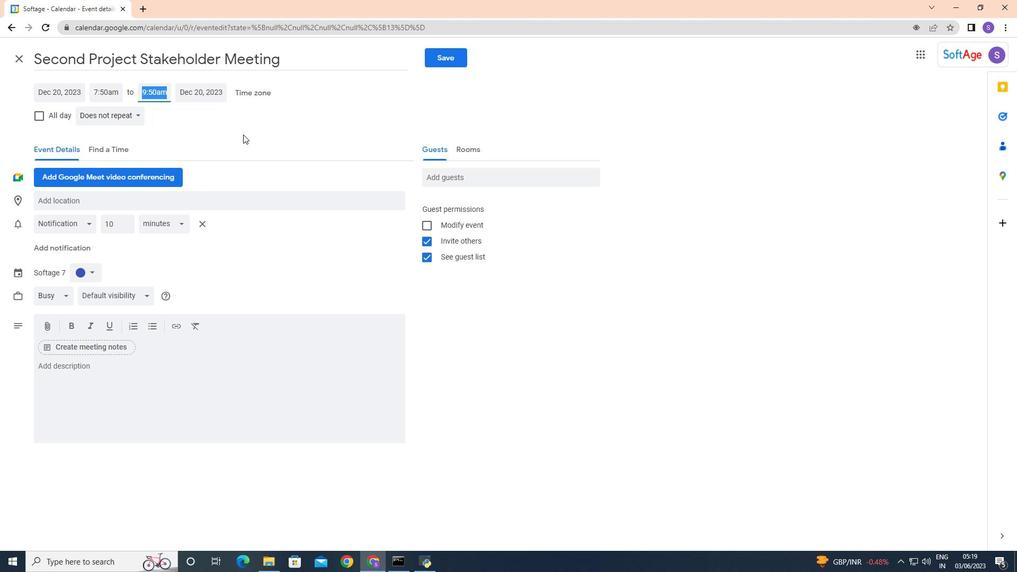 
Action: Mouse moved to (145, 187)
Screenshot: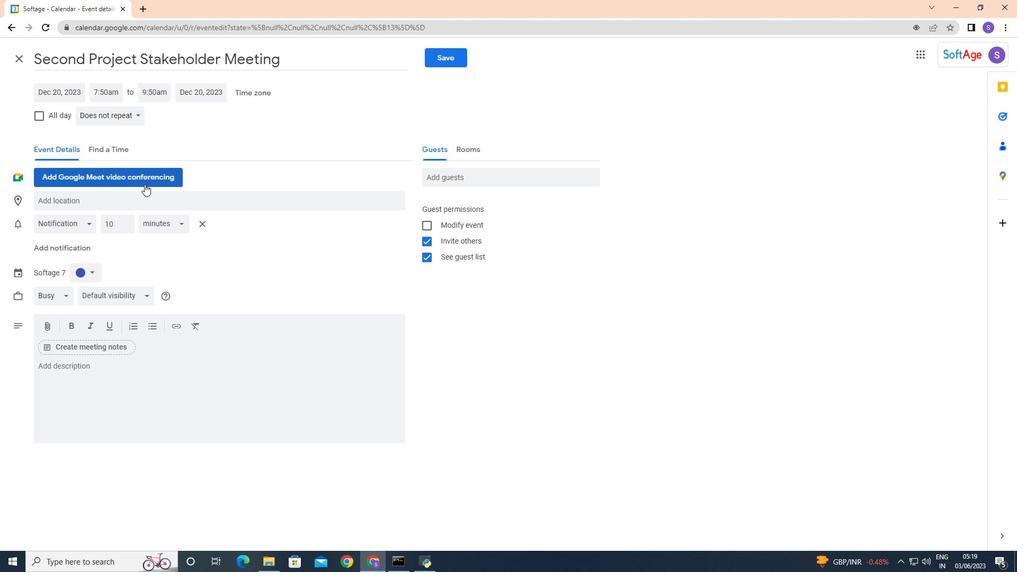 
Action: Mouse scrolled (145, 186) with delta (0, 0)
Screenshot: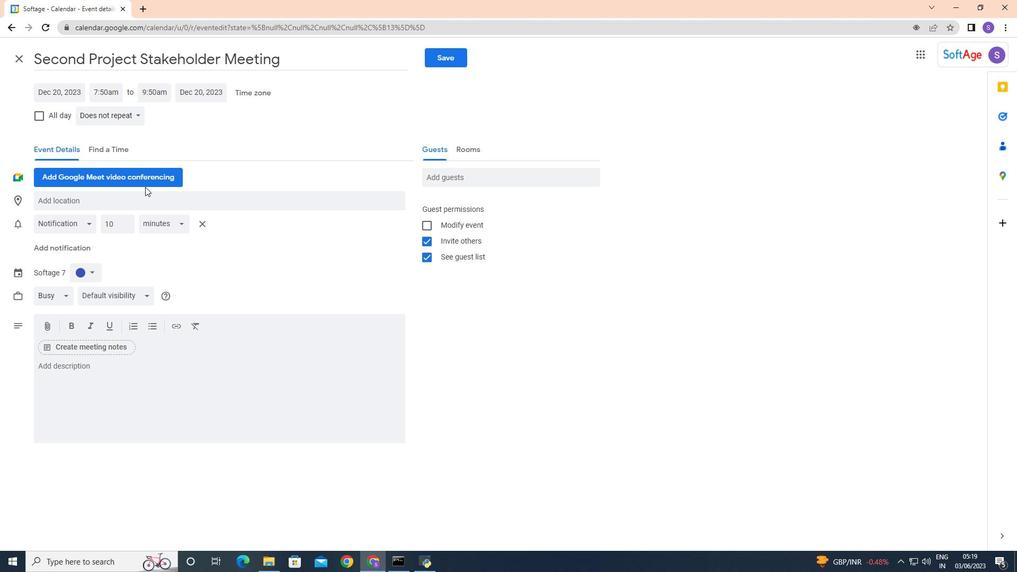 
Action: Mouse moved to (121, 373)
Screenshot: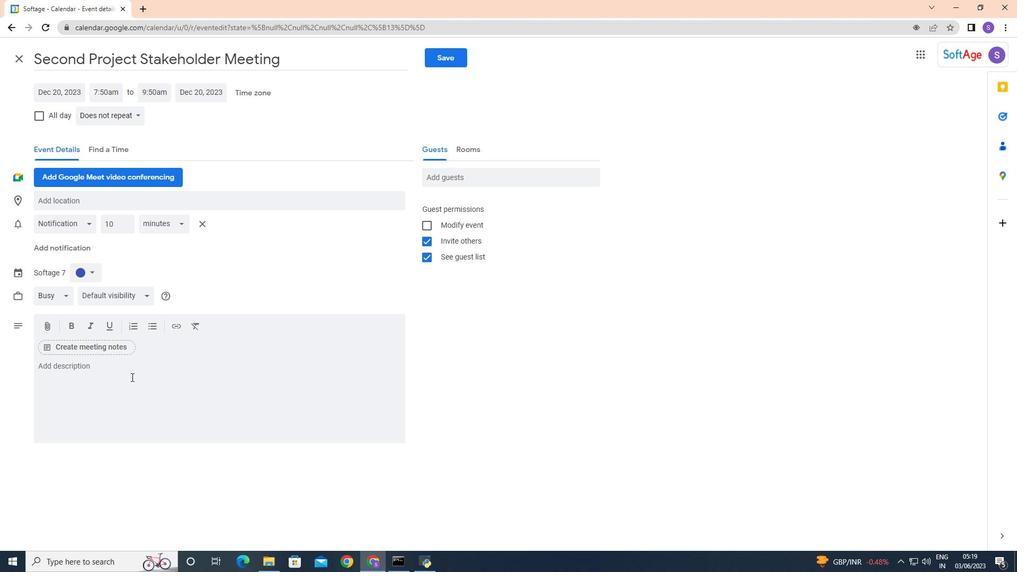 
Action: Mouse pressed left at (121, 373)
Screenshot: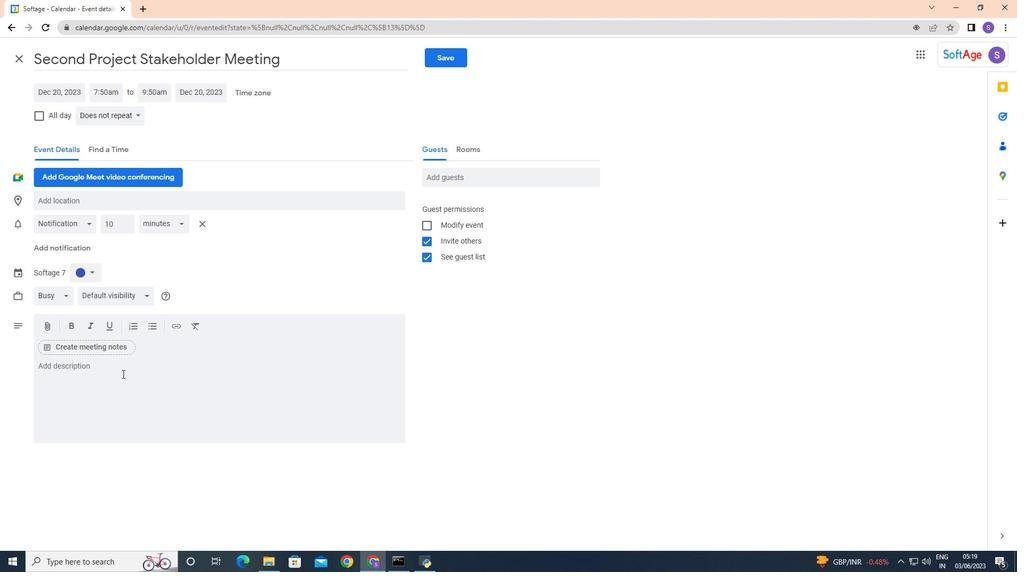 
Action: Mouse moved to (119, 370)
Screenshot: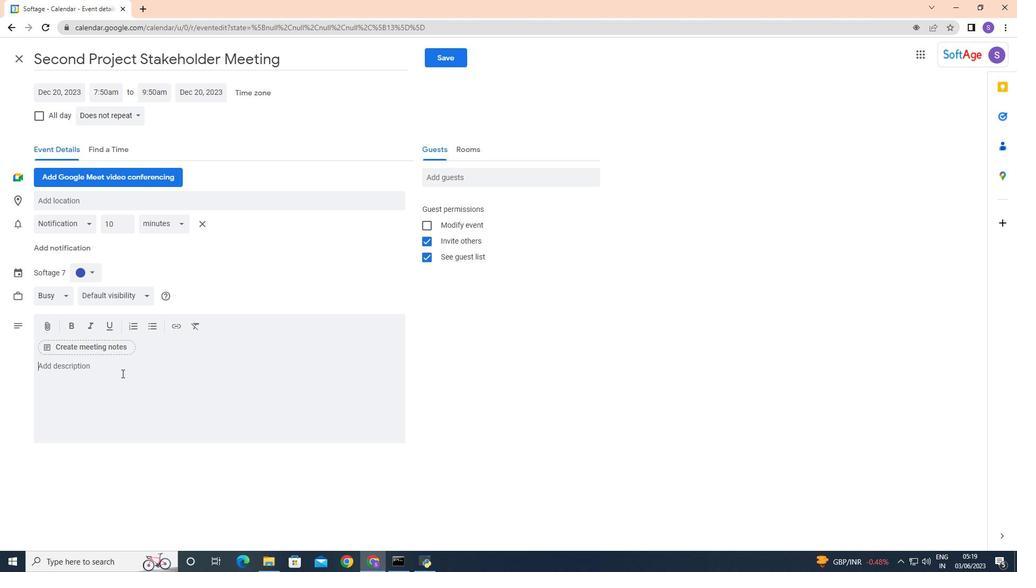 
Action: Key pressed <Key.caps_lock>T<Key.caps_lock>he<Key.space>session<Key.space>will<Key.space>conclude<Key.space>with<Key.space>a<Key.space>r<Key.backspace>recap<Key.space>and<Key.space>sulm<Key.backspace><Key.backspace>mmary<Key.space>of<Key.space>key<Key.space>takeas<Key.backspace>ways,<Key.space><Key.caps_lock><Key.caps_lock>providing<Key.space>participants<Key.space>with<Key.space>a<Key.space>comprehensive<Key.space>understanding<Key.space>of<Key.space>the<Key.space>elements<Key.space>that<Key.space>contribute<Key.space>to<Key.space>sucess<Key.backspace><Key.backspace><Key.backspace>x<Key.backspace>cessful<Key.space>presentations.<Key.space><Key.caps_lock>P<Key.caps_lock>articipants<Key.space>will<Key.space>be<Key.space>encouraged<Key.space>to<Key.space>continue<Key.space>practin<Key.backspace>cing<Key.space>their<Key.space>presentations<Key.backspace><Key.space>skills<Key.space>outside<Key.space>of<Key.space>the<Key.space>session<Key.space>and<Key.space>seek<Key.space>further<Key.space>off<Key.backspace><Key.backspace><Key.backspace>of<Key.backspace>pportunities<Key.space>for<Key.space>growth<Key.space>and<Key.space>o<Key.backspace>improven<Key.backspace>ment.
Screenshot: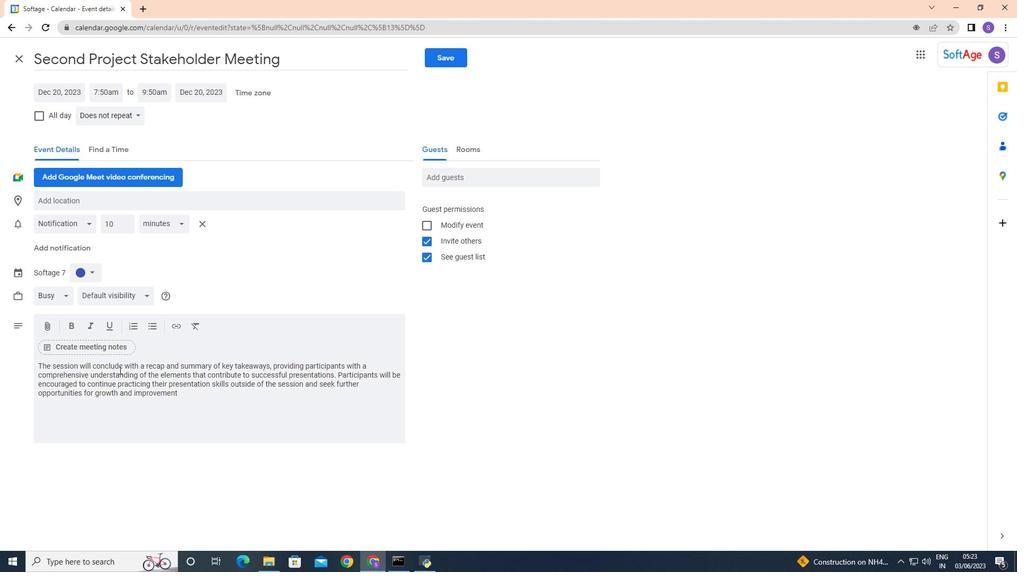 
Action: Mouse moved to (91, 274)
Screenshot: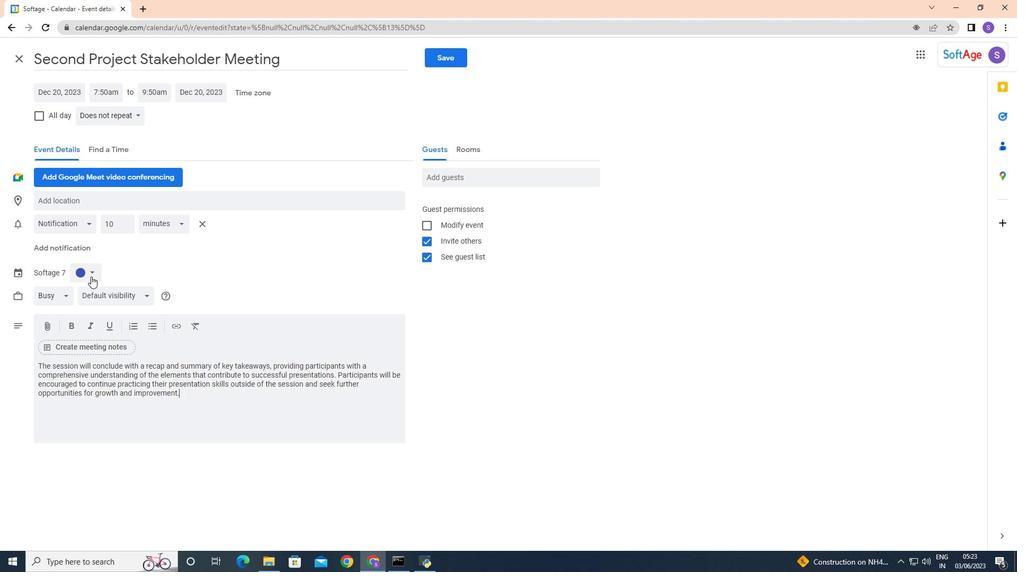 
Action: Mouse pressed left at (91, 274)
Screenshot: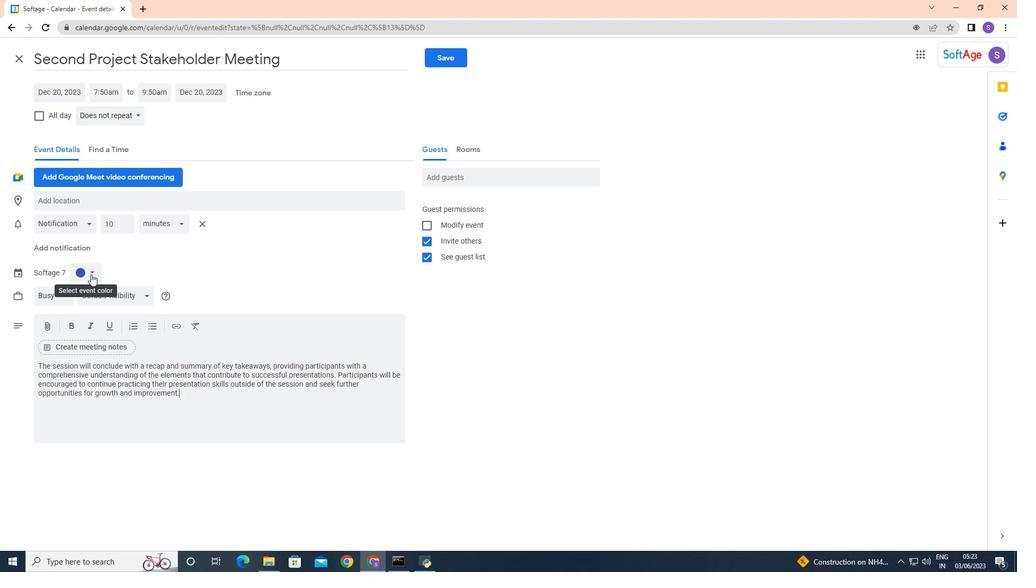 
Action: Mouse moved to (92, 301)
Screenshot: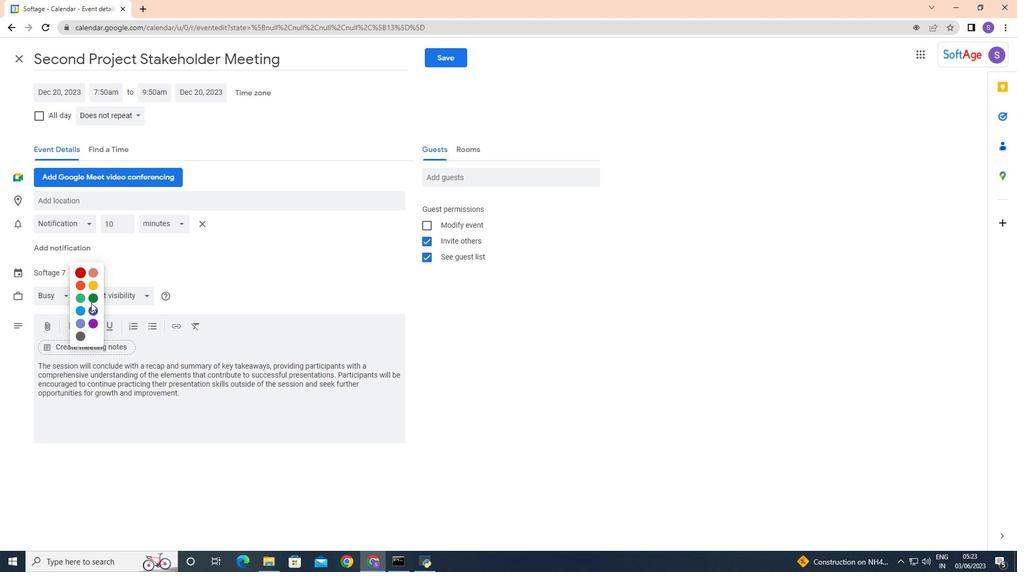 
Action: Mouse pressed left at (92, 301)
Screenshot: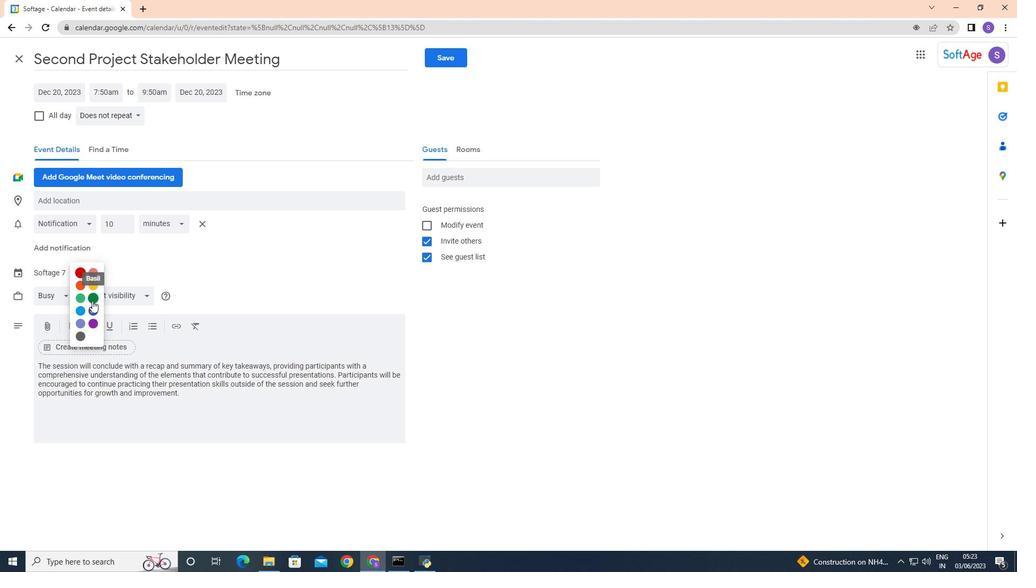 
Action: Mouse moved to (75, 200)
Screenshot: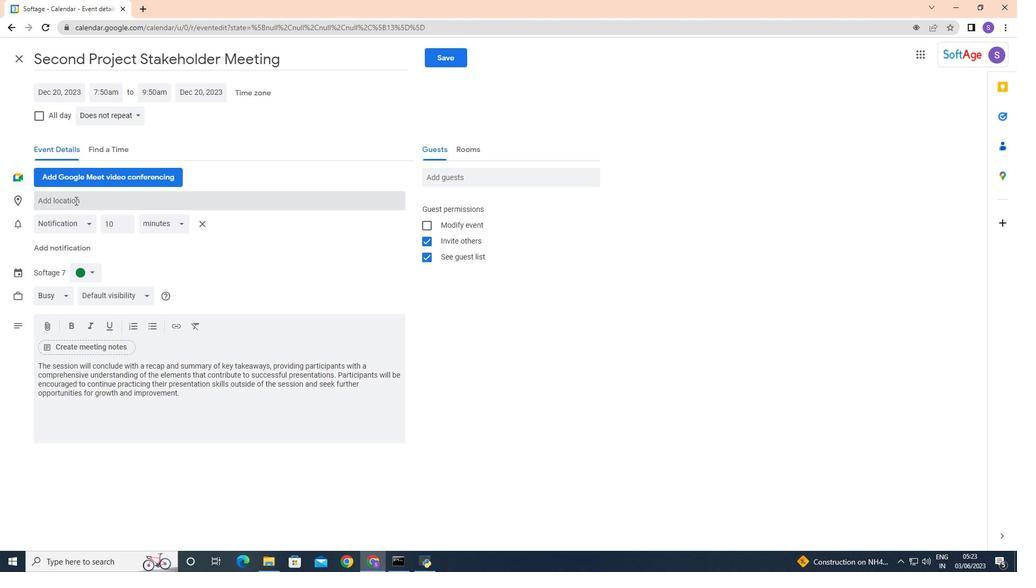 
Action: Mouse pressed left at (75, 200)
Screenshot: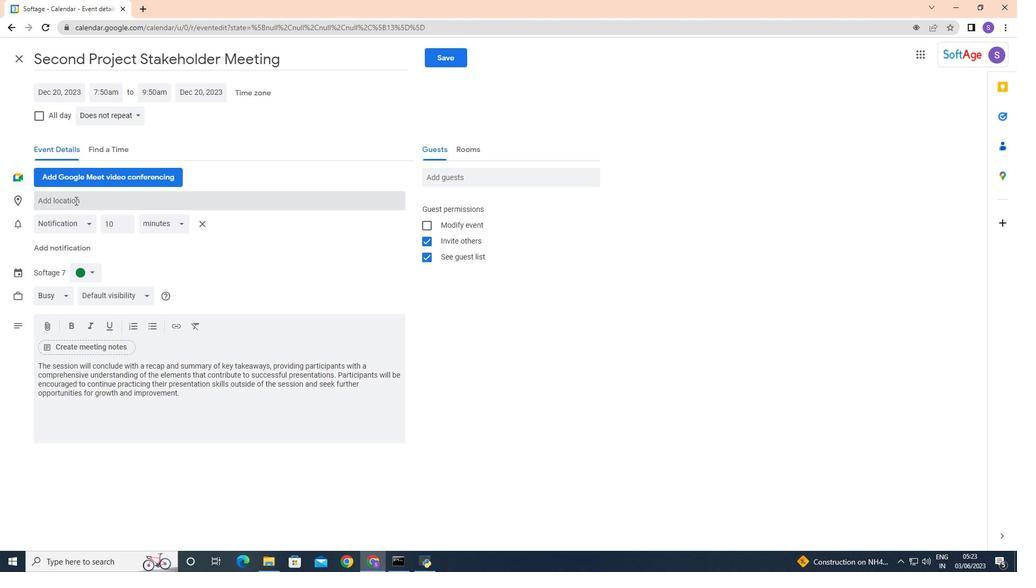 
Action: Key pressed <Key.caps_lock>M<Key.caps_lock>arina<Key.space>b<Key.backspace><Key.caps_lock>B<Key.caps_lock>ay<Key.space><Key.caps_lock>SAND<Key.backspace><Key.backspace><Key.backspace><Key.caps_lock>ands,<Key.space><Key.caps_lock>S<Key.caps_lock>ingapore,<Key.backspace>
Screenshot: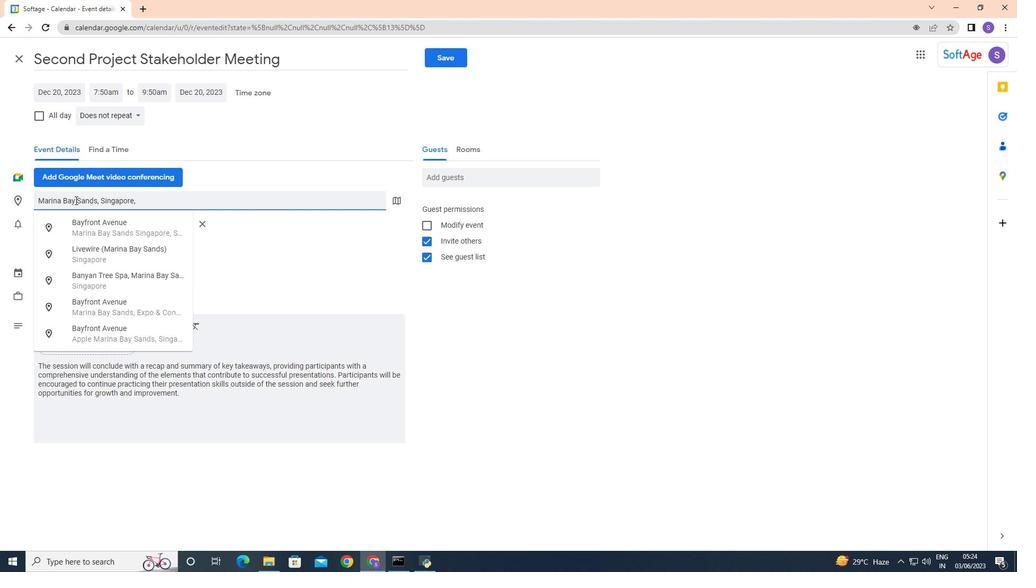 
Action: Mouse moved to (258, 273)
Screenshot: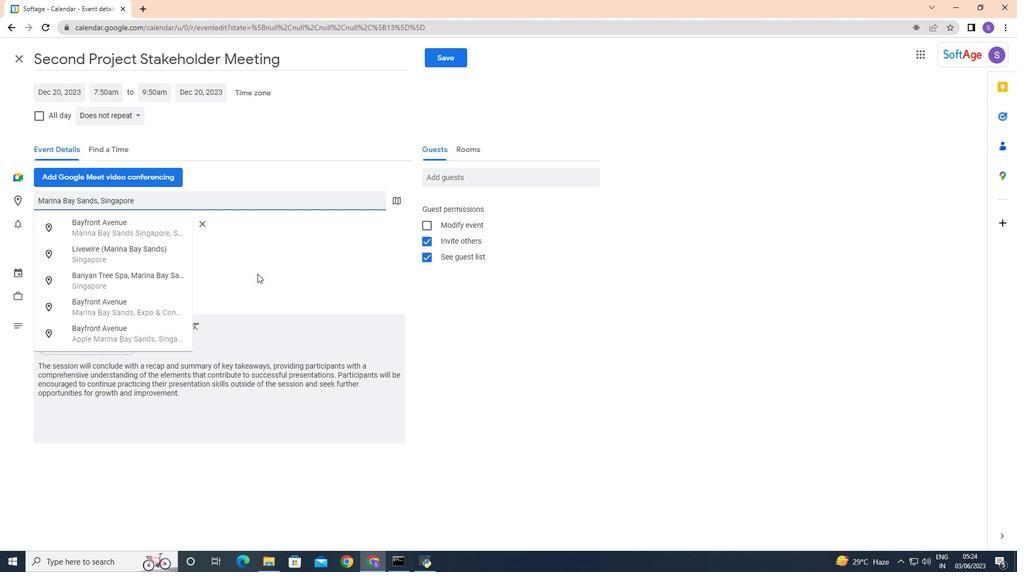 
Action: Mouse pressed left at (258, 273)
Screenshot: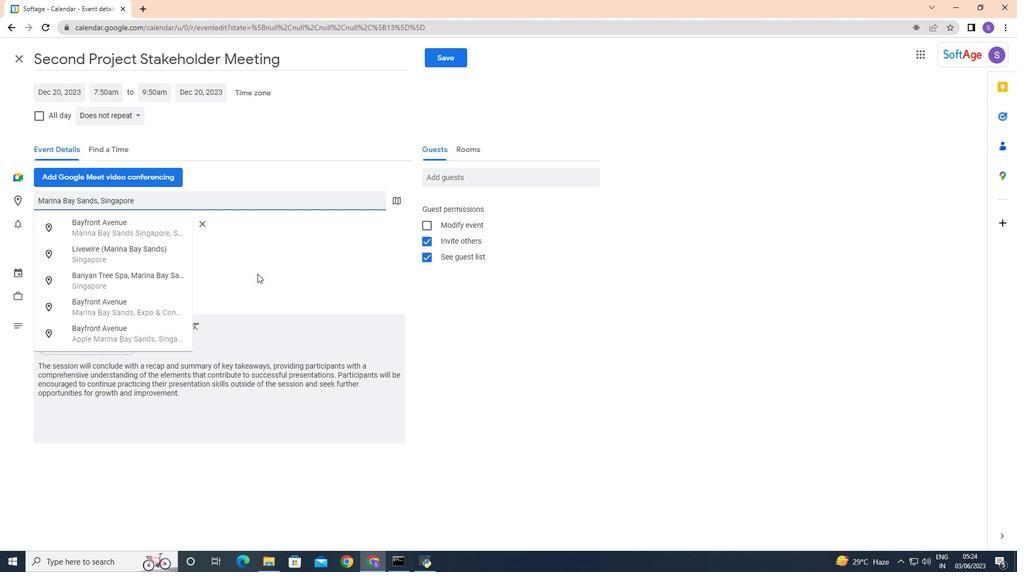 
Action: Mouse moved to (446, 174)
Screenshot: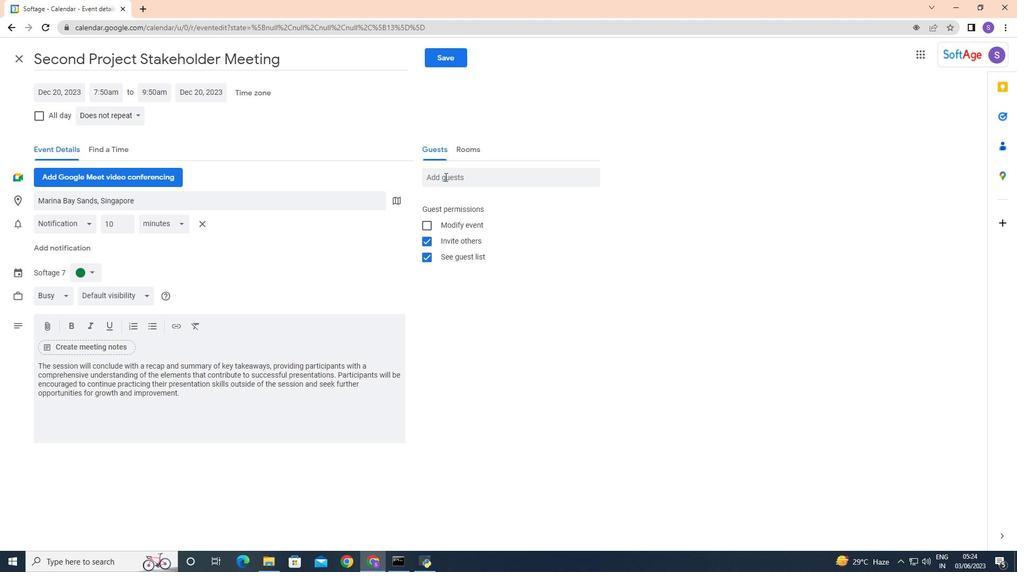 
Action: Mouse pressed left at (446, 174)
Screenshot: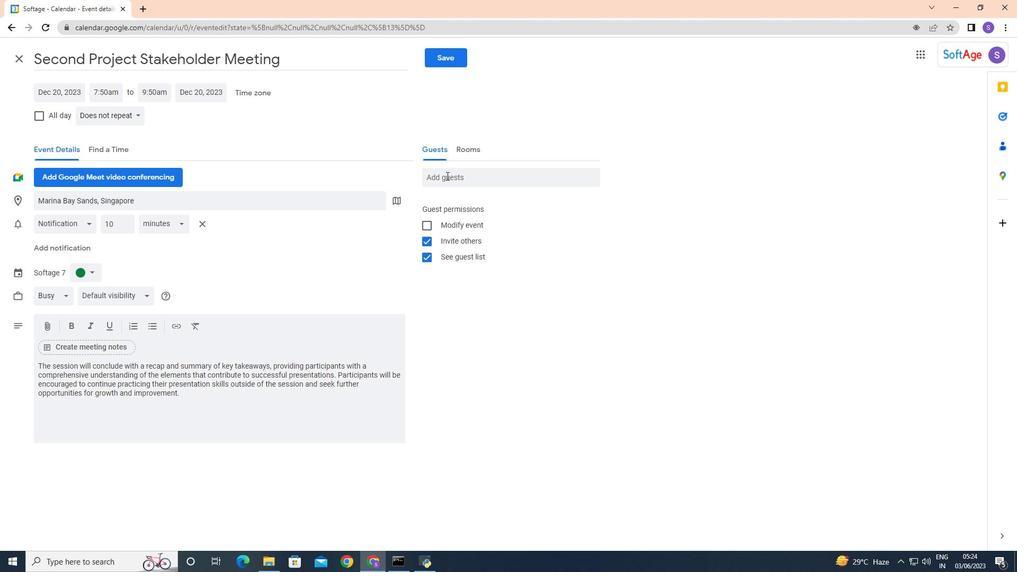 
Action: Mouse moved to (446, 175)
Screenshot: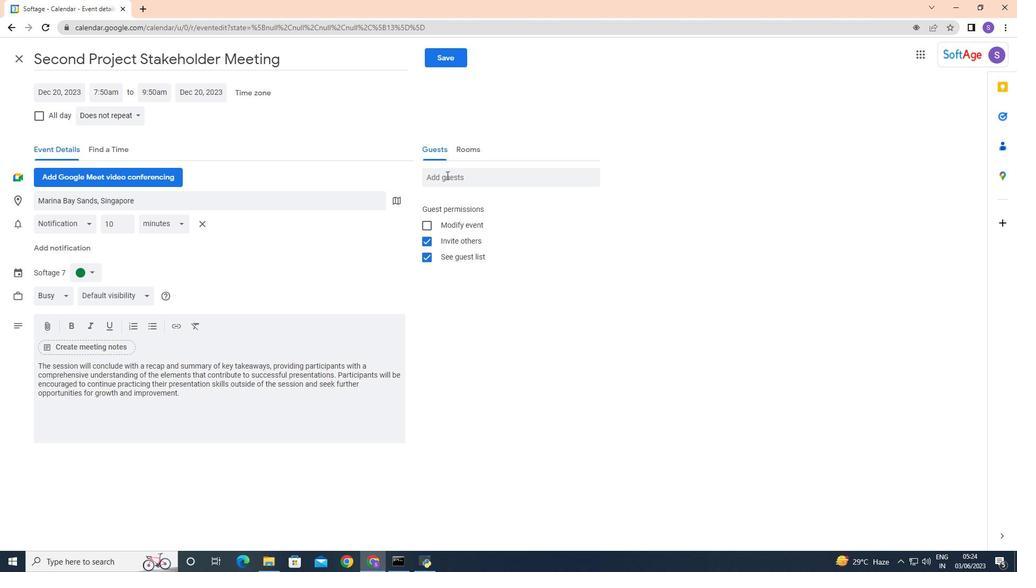 
Action: Key pressed softage.
Screenshot: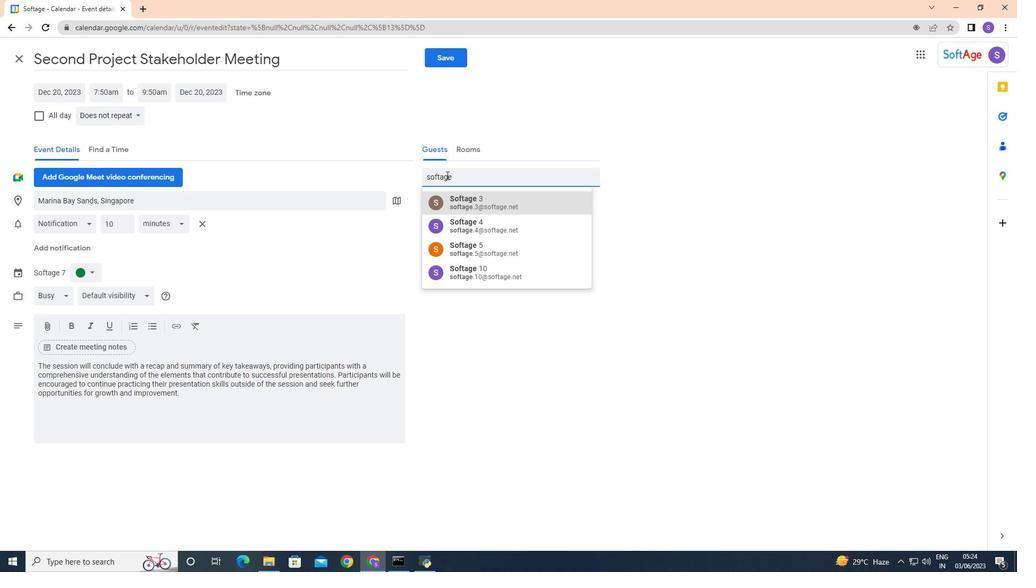 
Action: Mouse moved to (516, 201)
Screenshot: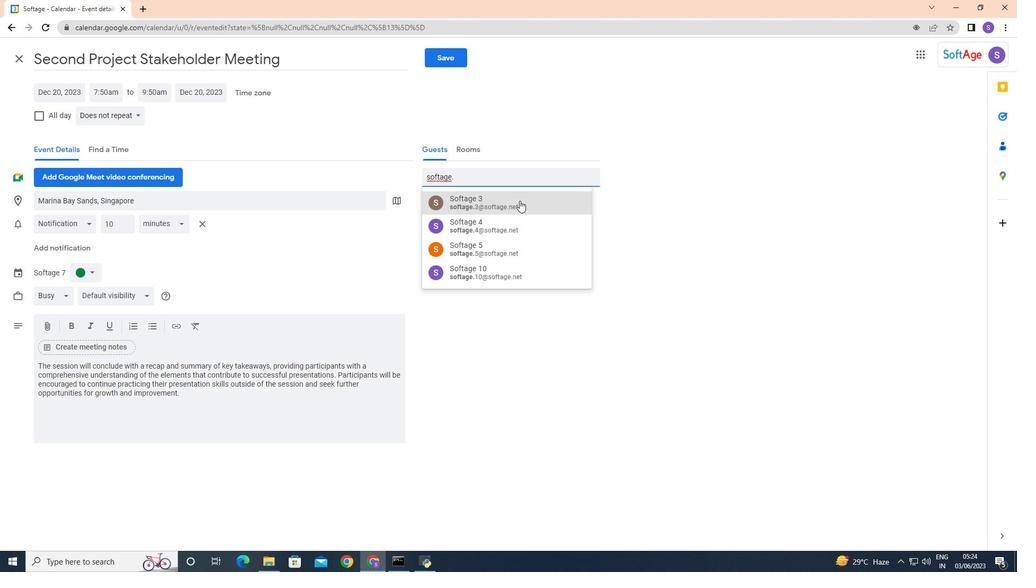 
Action: Mouse pressed left at (516, 201)
Screenshot: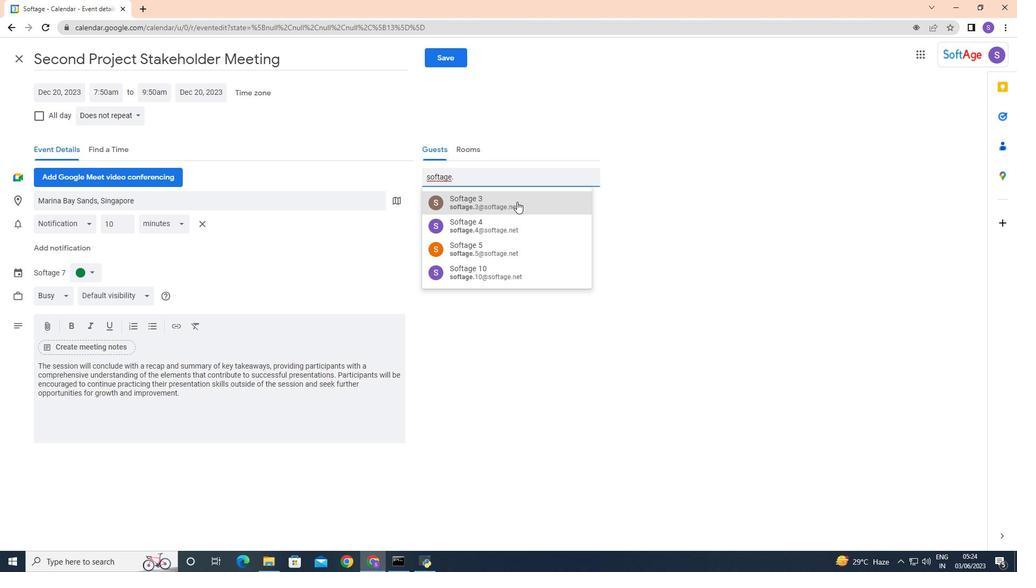 
Action: Mouse moved to (585, 205)
Screenshot: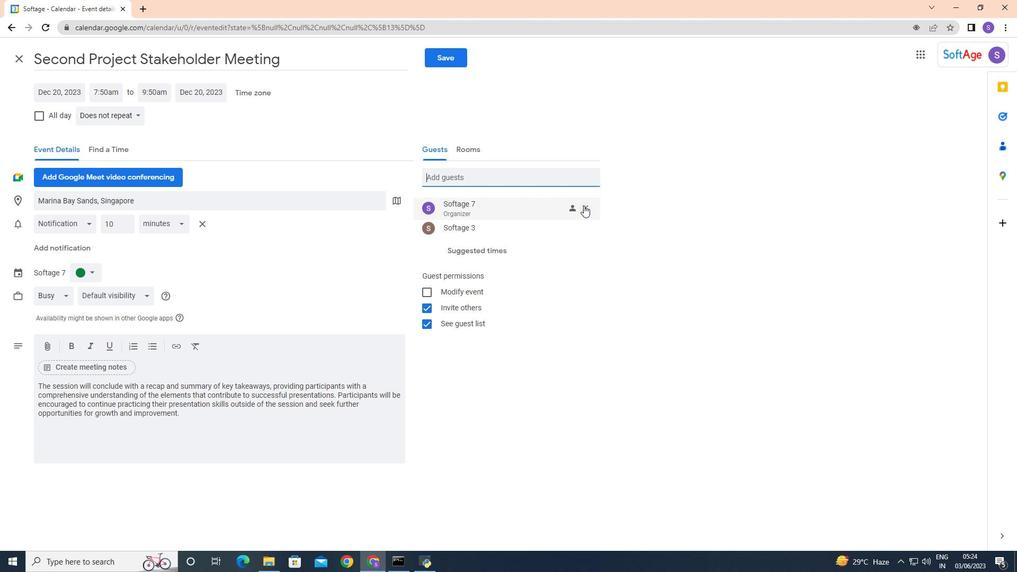 
Action: Mouse pressed left at (585, 205)
Screenshot: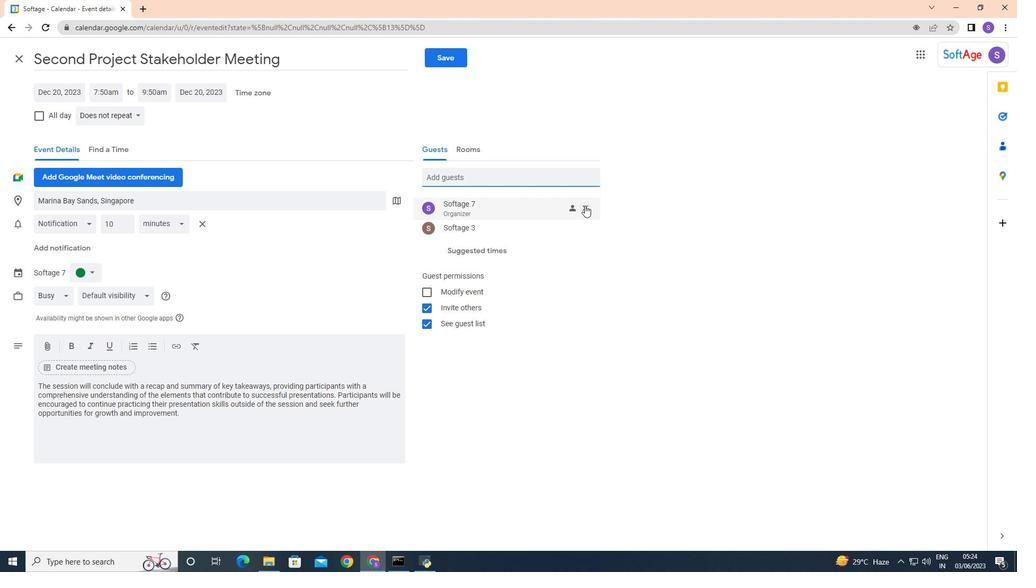 
Action: Mouse moved to (541, 176)
Screenshot: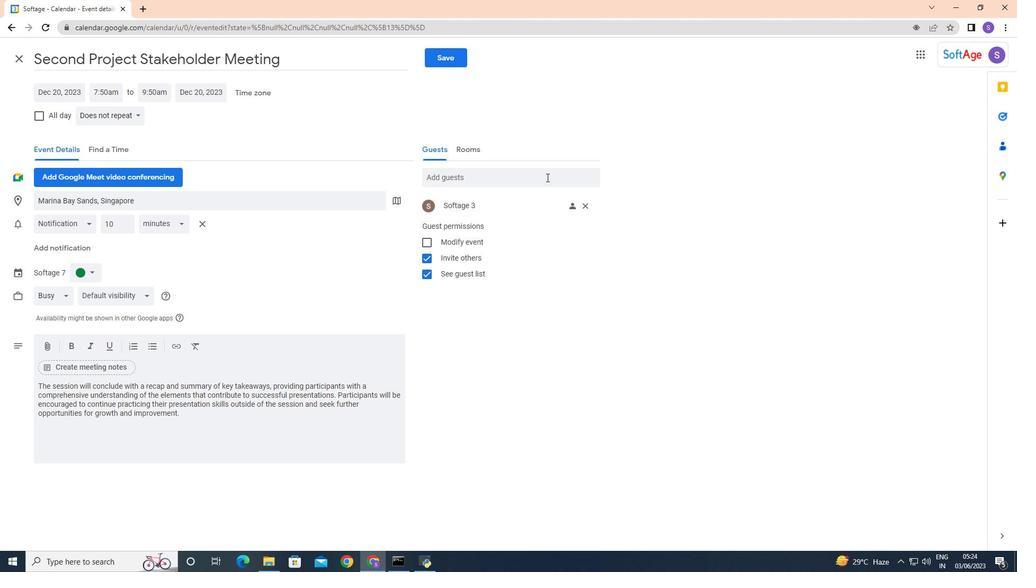 
Action: Mouse pressed left at (541, 176)
Screenshot: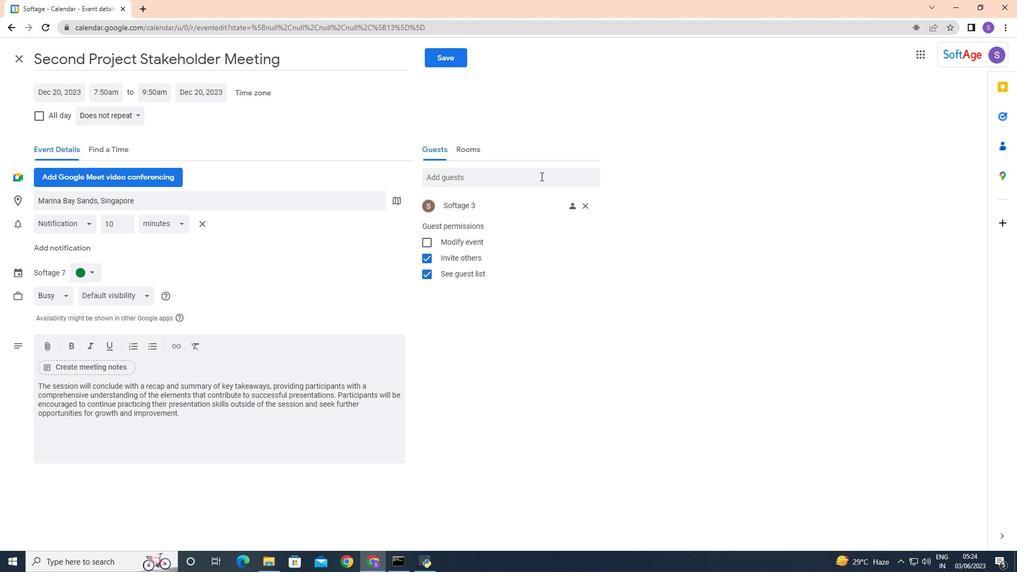 
Action: Key pressed s
Screenshot: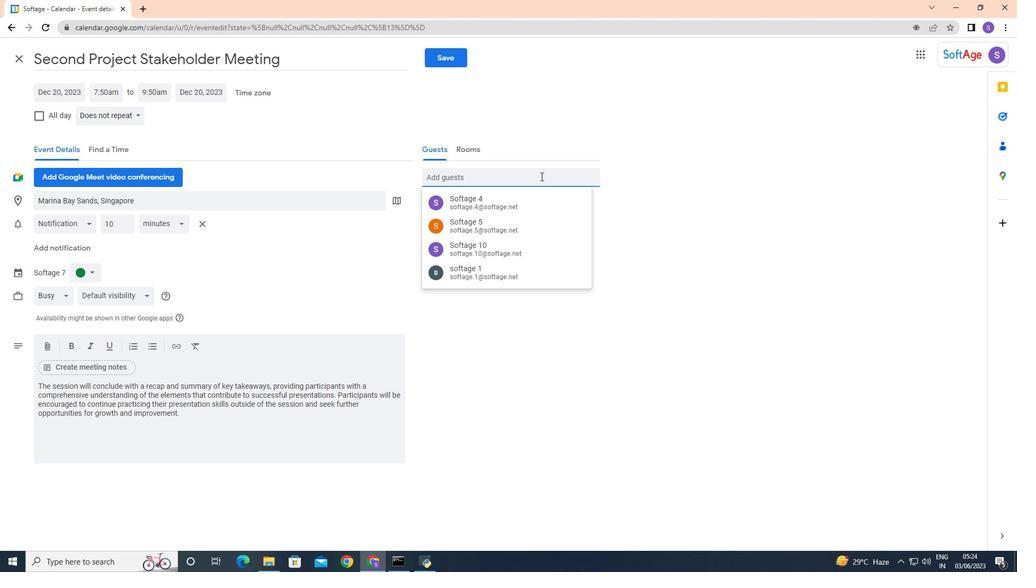 
Action: Mouse moved to (513, 202)
Screenshot: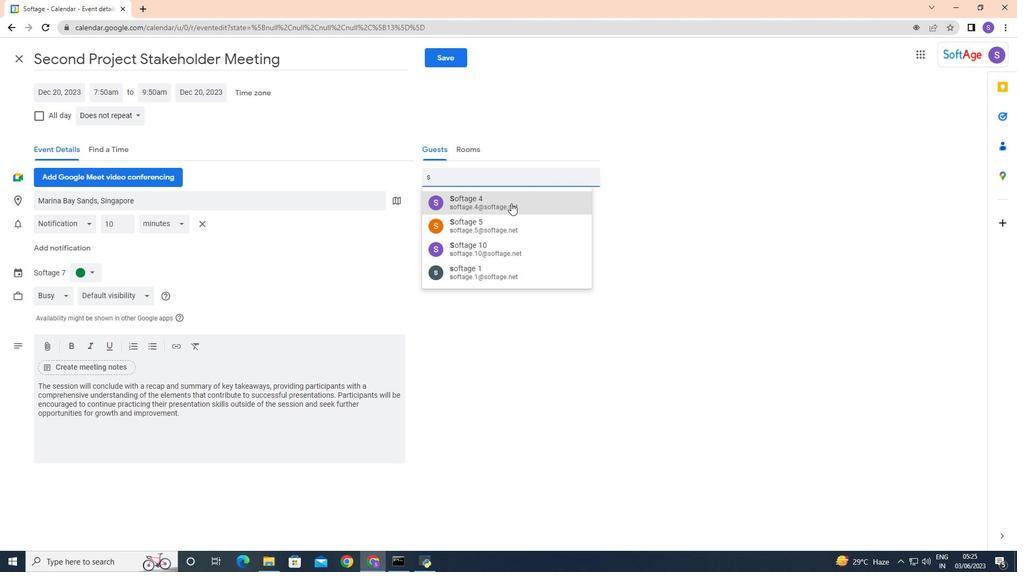 
Action: Mouse pressed left at (513, 202)
Screenshot: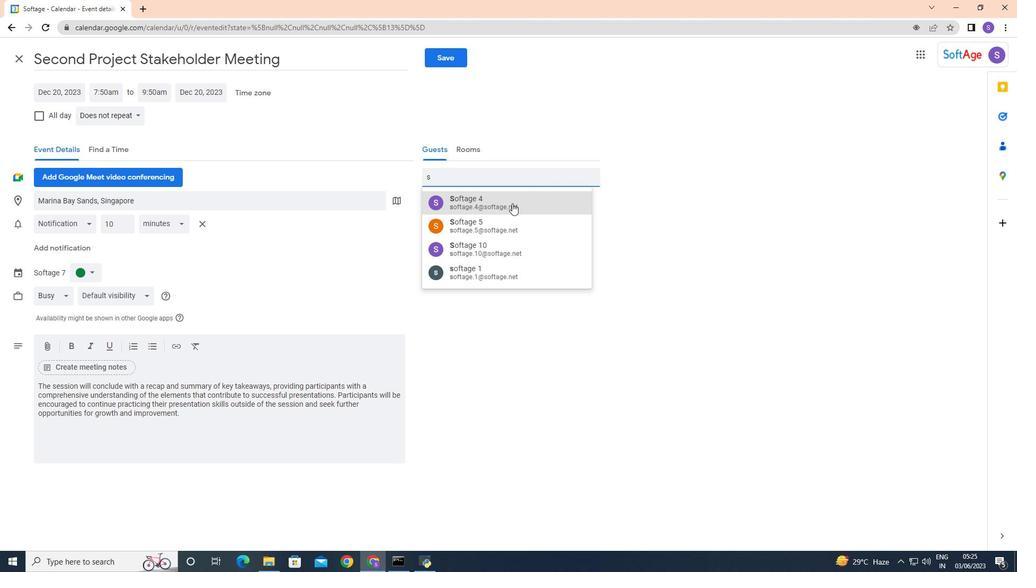 
Action: Mouse moved to (100, 118)
Screenshot: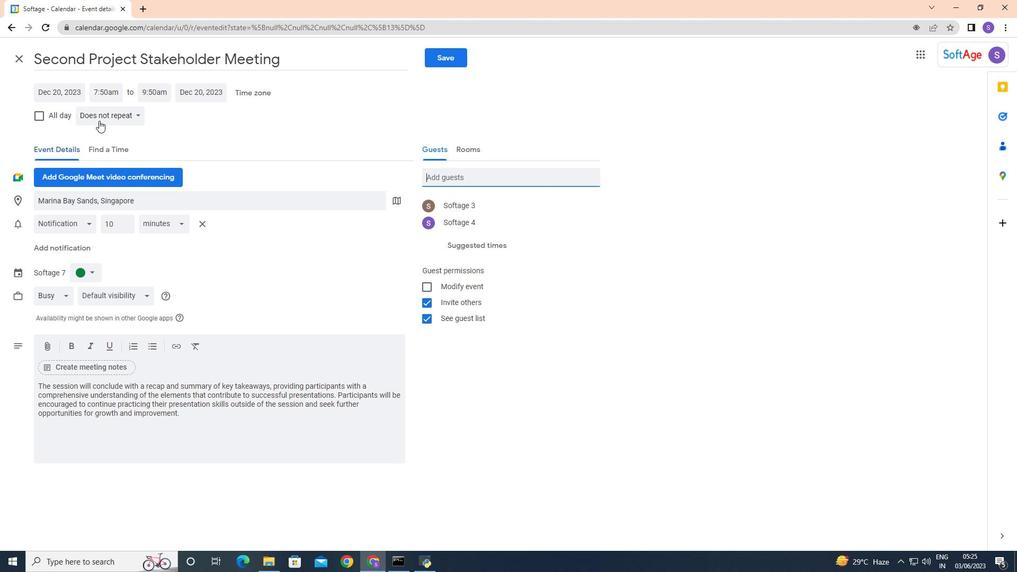 
Action: Mouse pressed left at (100, 118)
Screenshot: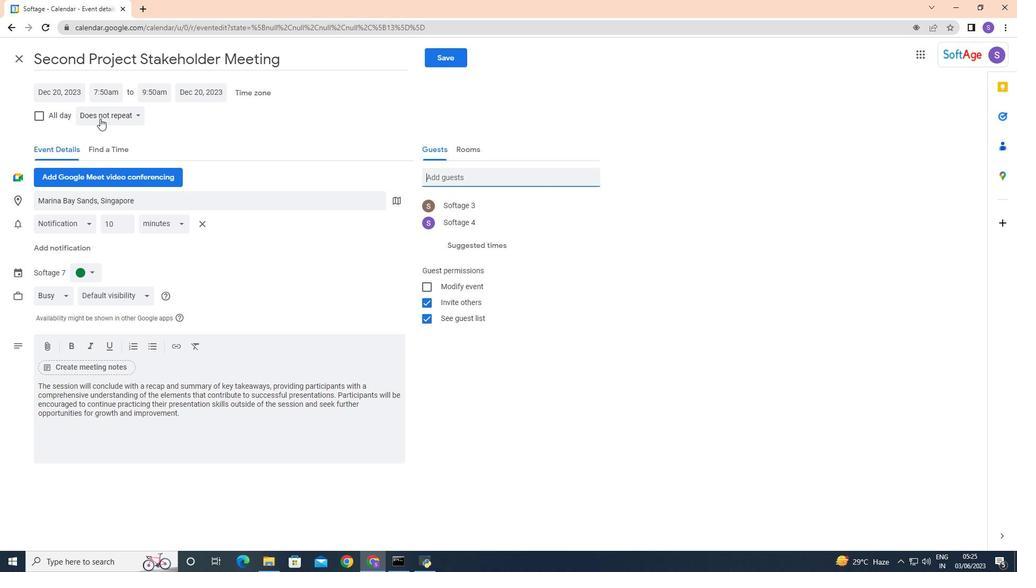 
Action: Mouse moved to (112, 115)
Screenshot: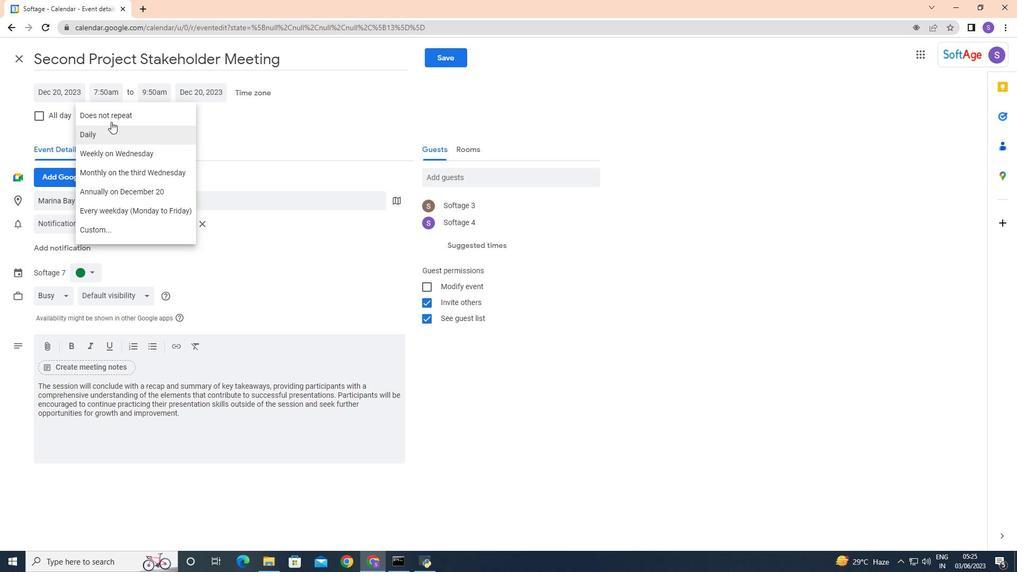 
Action: Mouse pressed left at (112, 115)
Screenshot: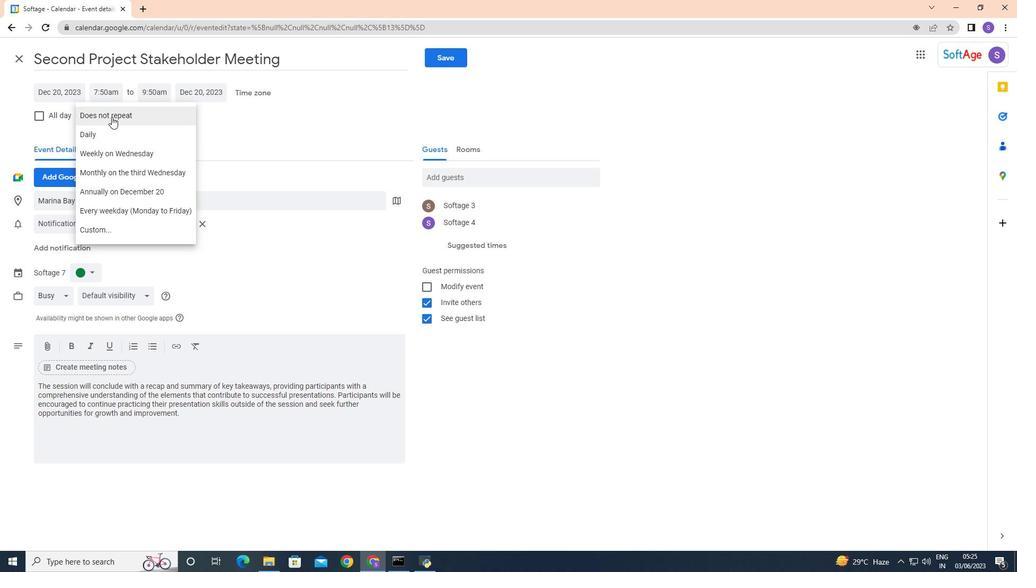 
Action: Mouse moved to (529, 373)
Screenshot: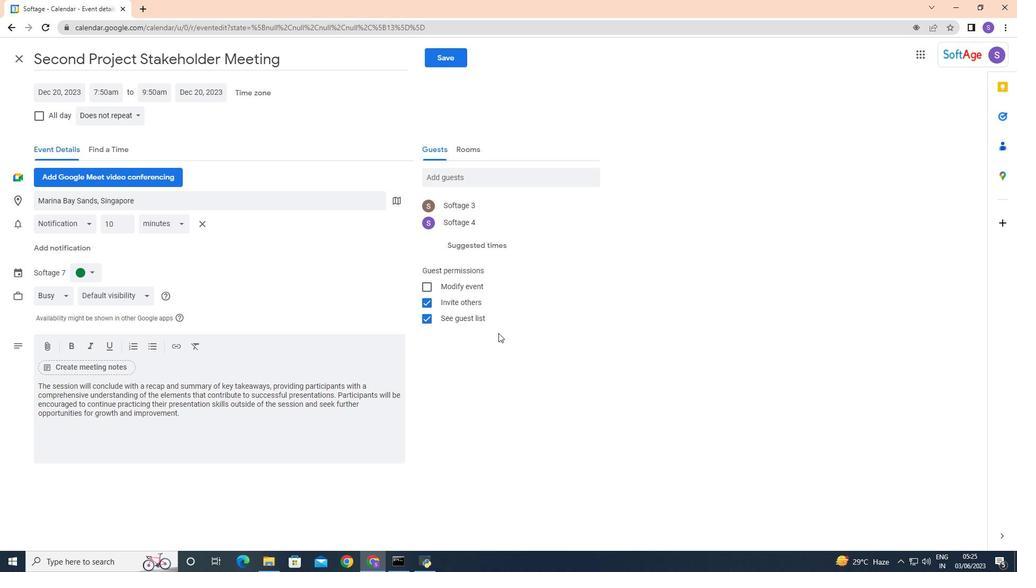 
Action: Mouse pressed left at (529, 373)
Screenshot: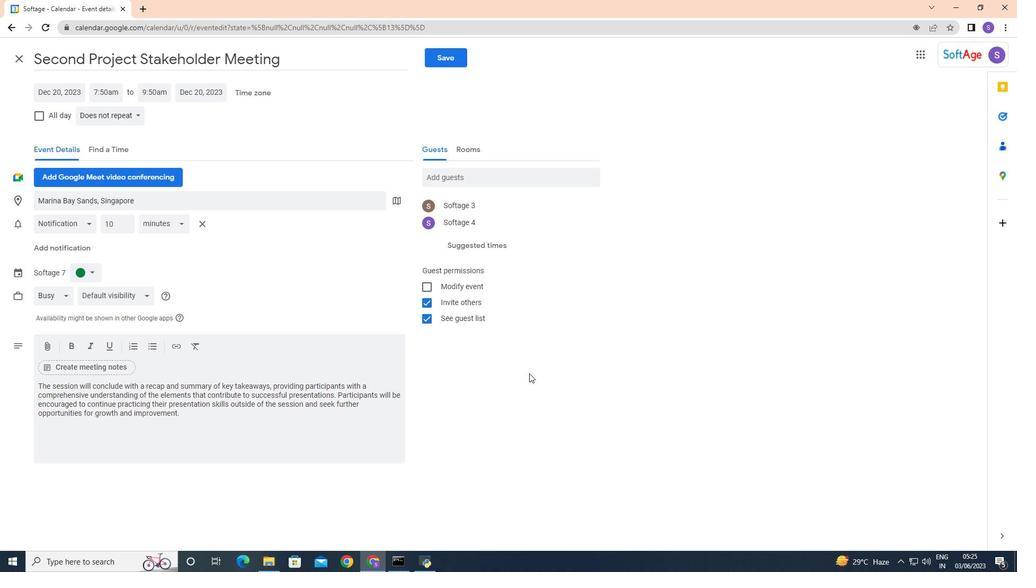
Action: Mouse moved to (447, 56)
Screenshot: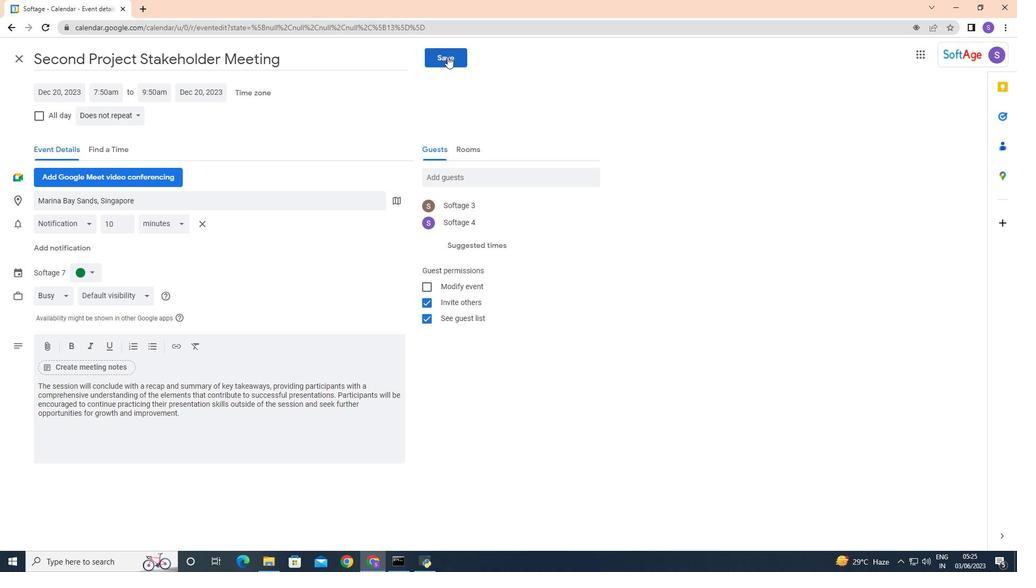 
Action: Mouse pressed left at (447, 56)
Screenshot: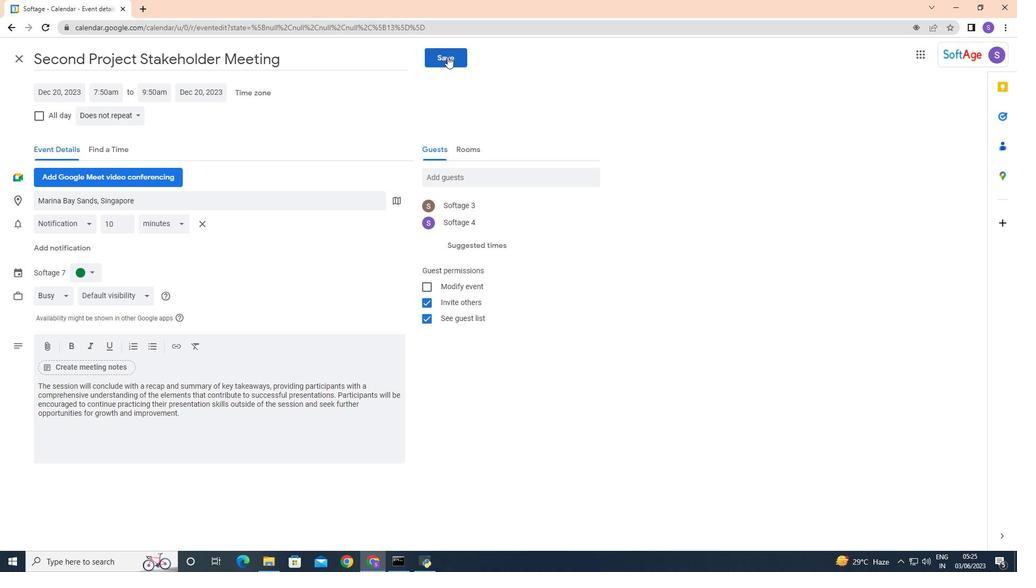 
Action: Mouse moved to (606, 319)
Screenshot: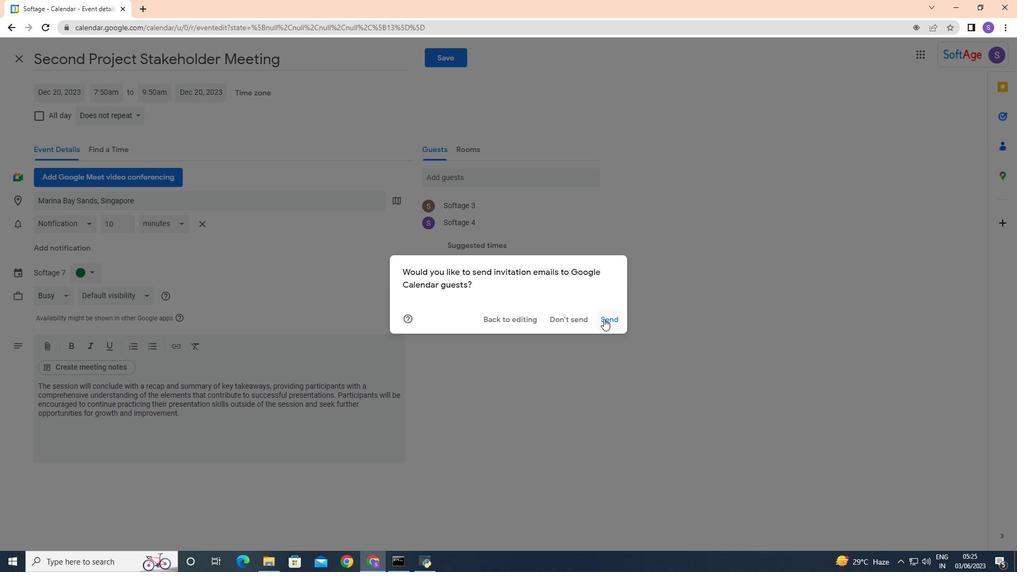 
